 Task: Search for accommodations in Charef, Algeria from 12th to 16th July for 8 guests. Set a price range of ₹1000 to ₹16000 and apply filters for self check-in, Wifi, TV, Gym, and Breakfast.
Action: Mouse moved to (421, 92)
Screenshot: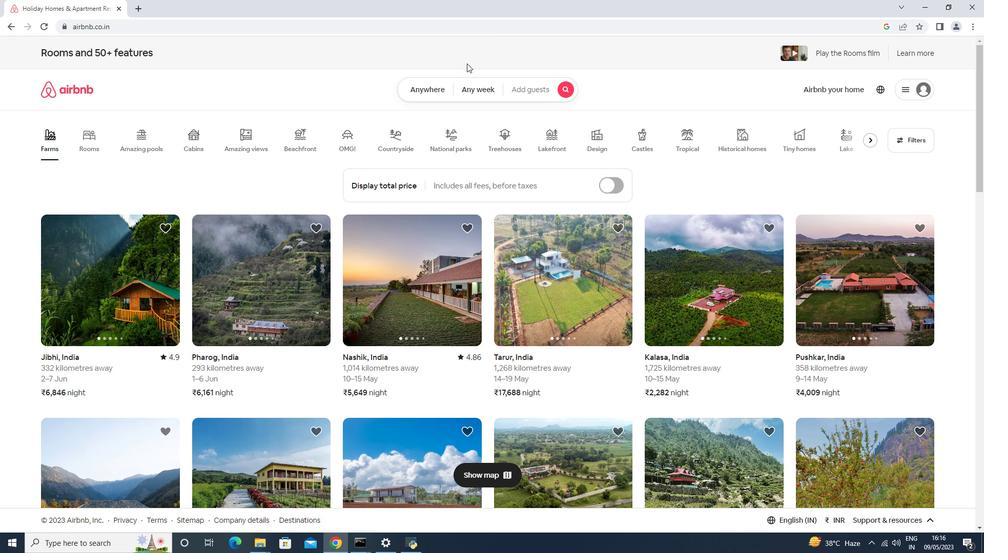 
Action: Mouse pressed left at (421, 92)
Screenshot: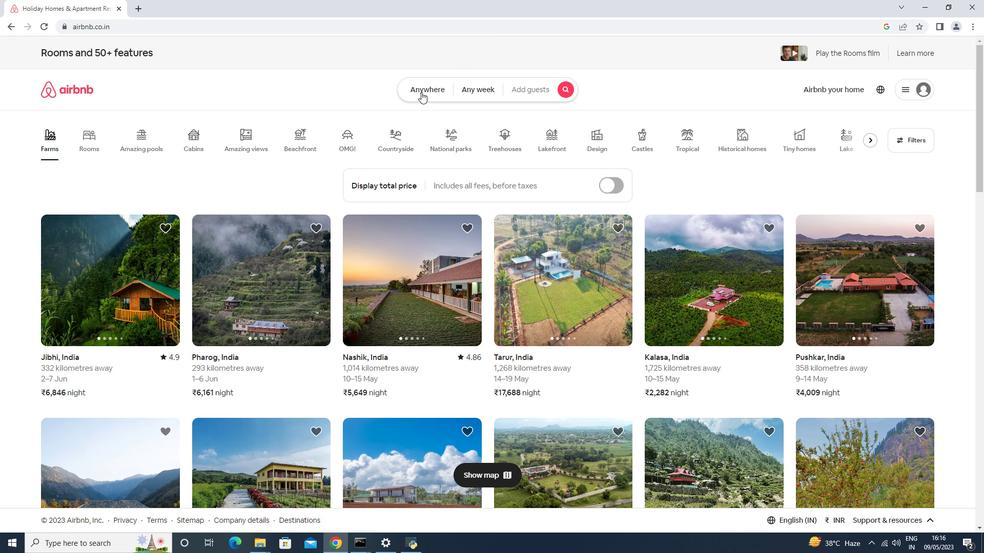 
Action: Mouse moved to (379, 135)
Screenshot: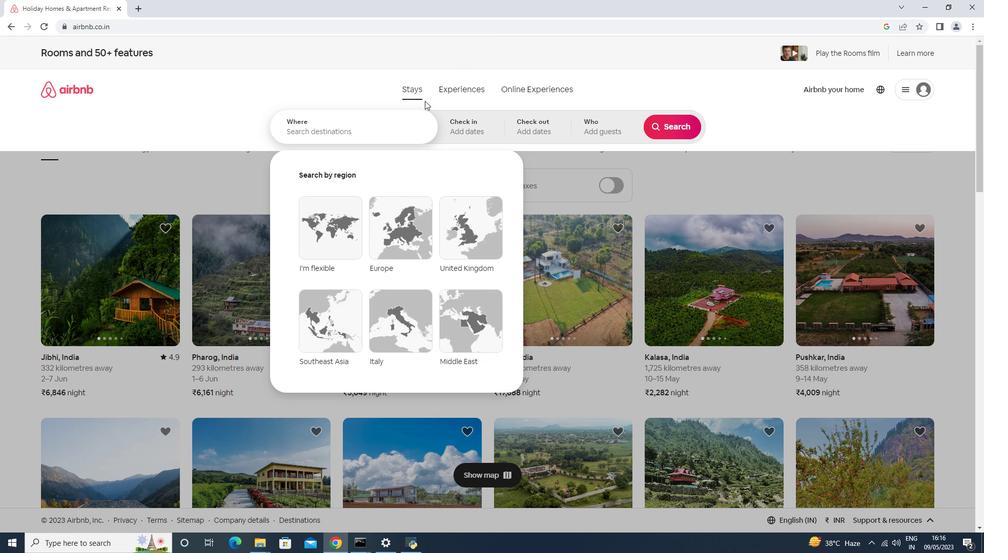 
Action: Mouse pressed left at (379, 135)
Screenshot: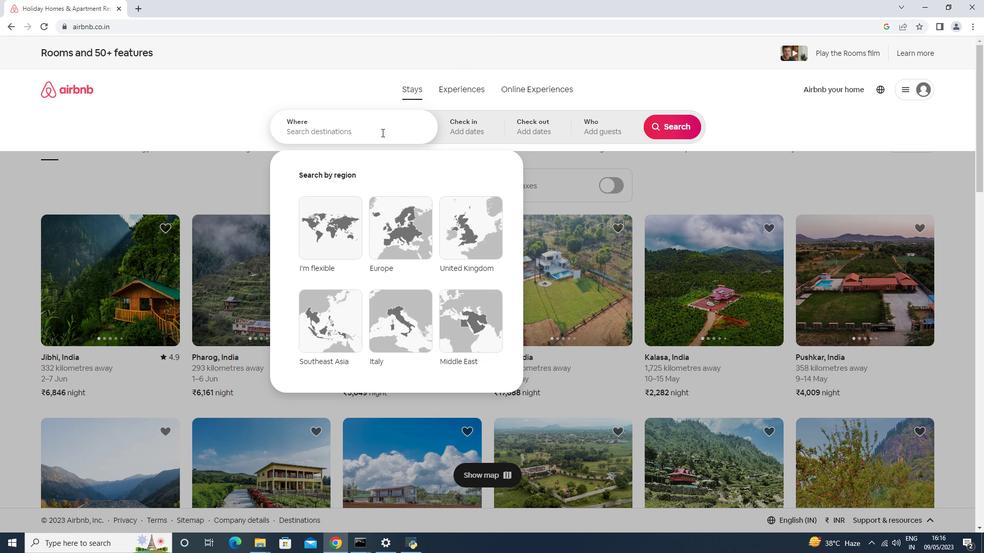 
Action: Key pressed <Key.shift>Charef,<Key.space><Key.shift>Algeria<Key.enter>
Screenshot: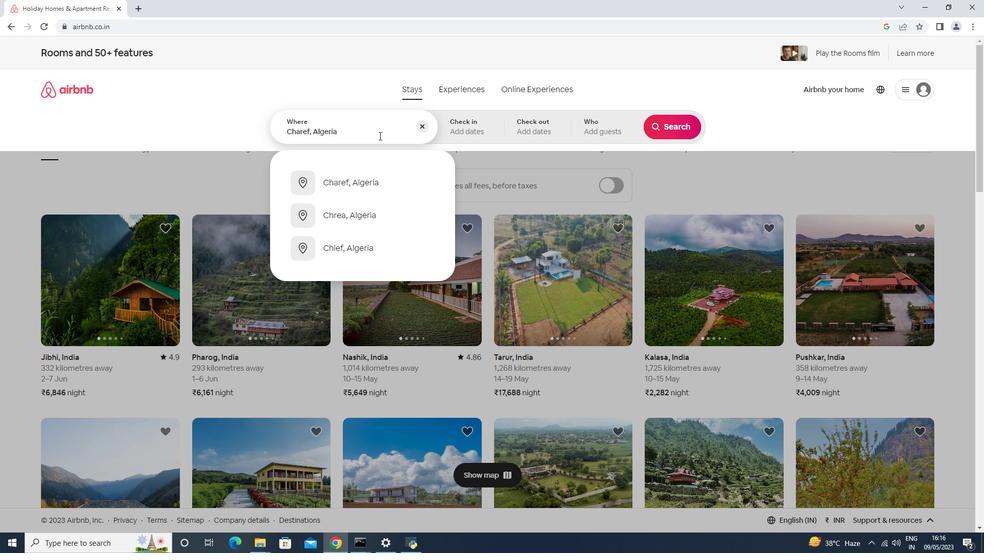 
Action: Mouse moved to (671, 210)
Screenshot: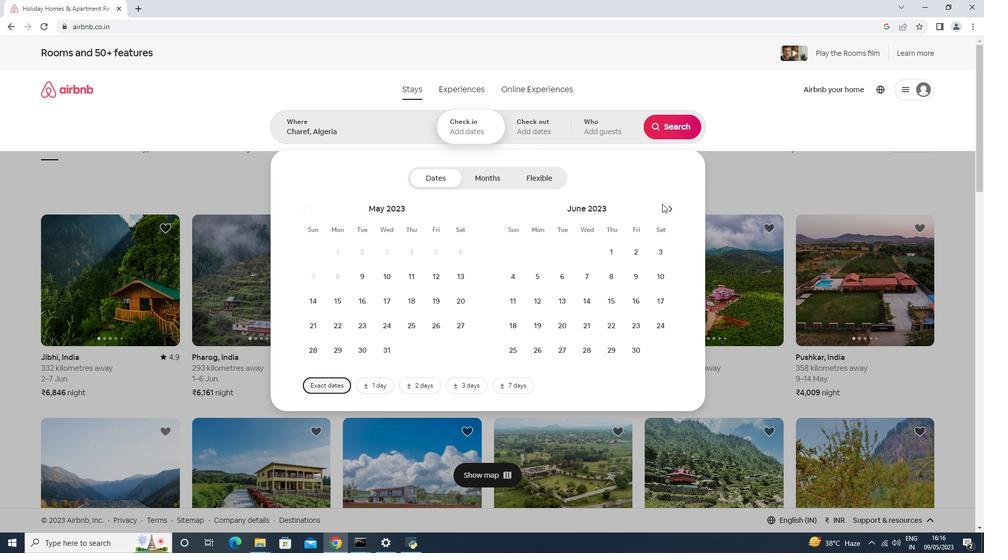 
Action: Mouse pressed left at (671, 210)
Screenshot: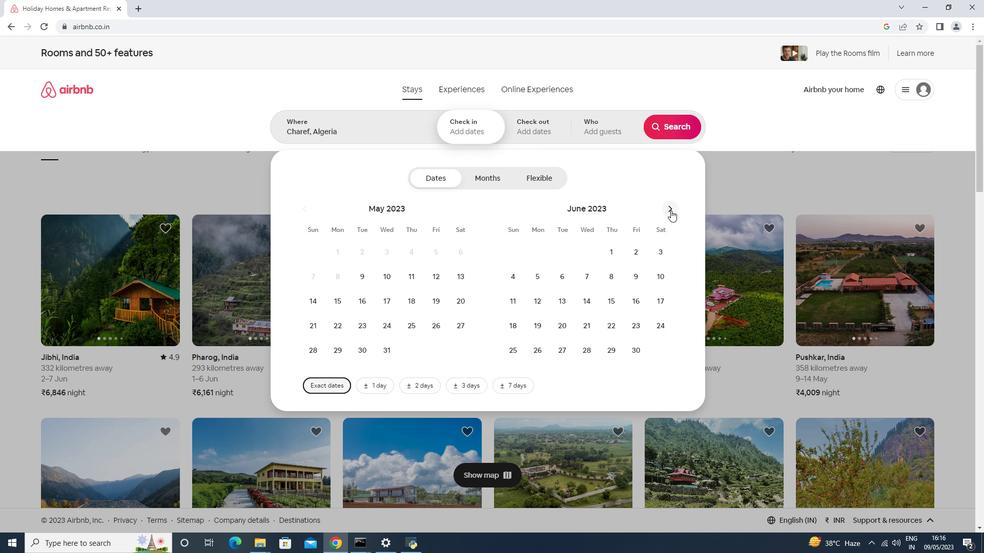 
Action: Mouse moved to (592, 308)
Screenshot: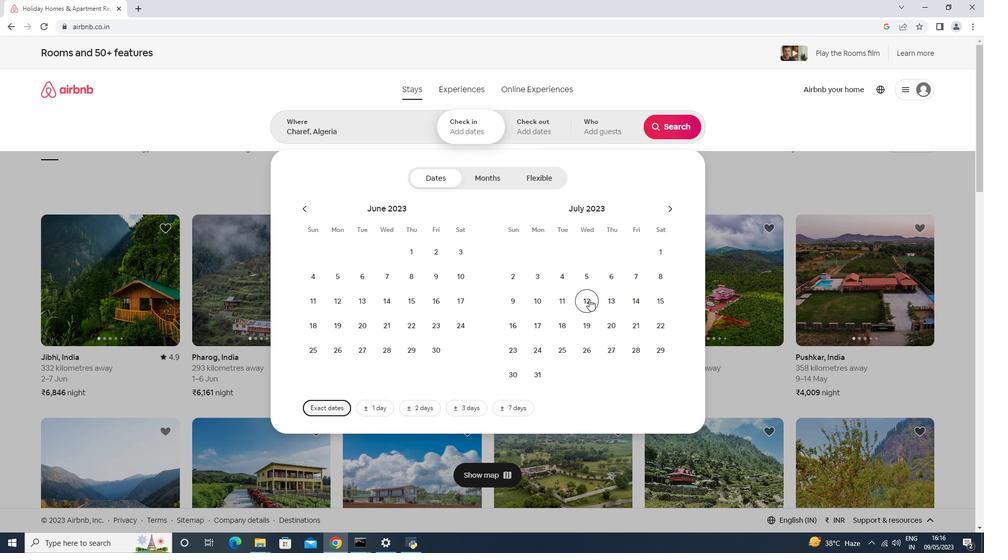 
Action: Mouse pressed left at (592, 307)
Screenshot: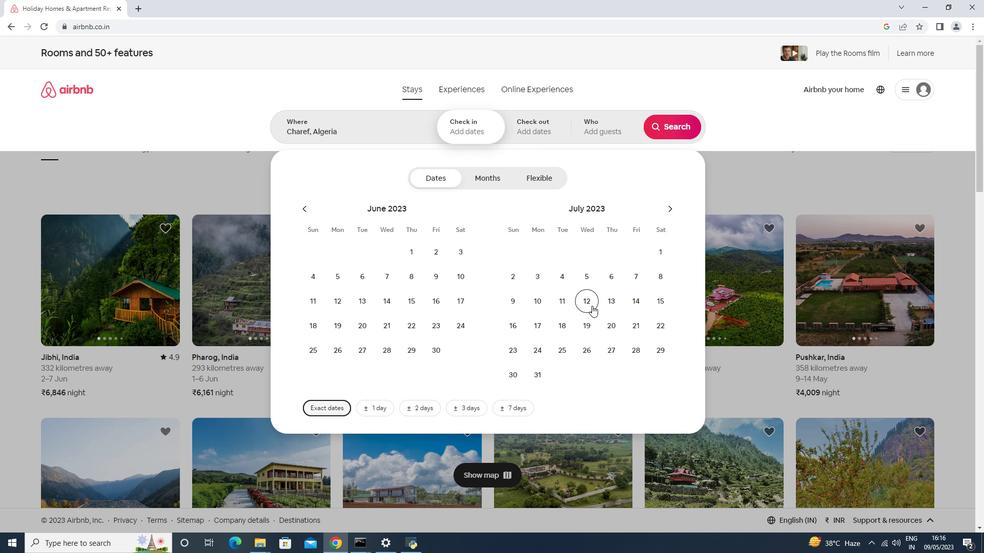 
Action: Mouse moved to (516, 329)
Screenshot: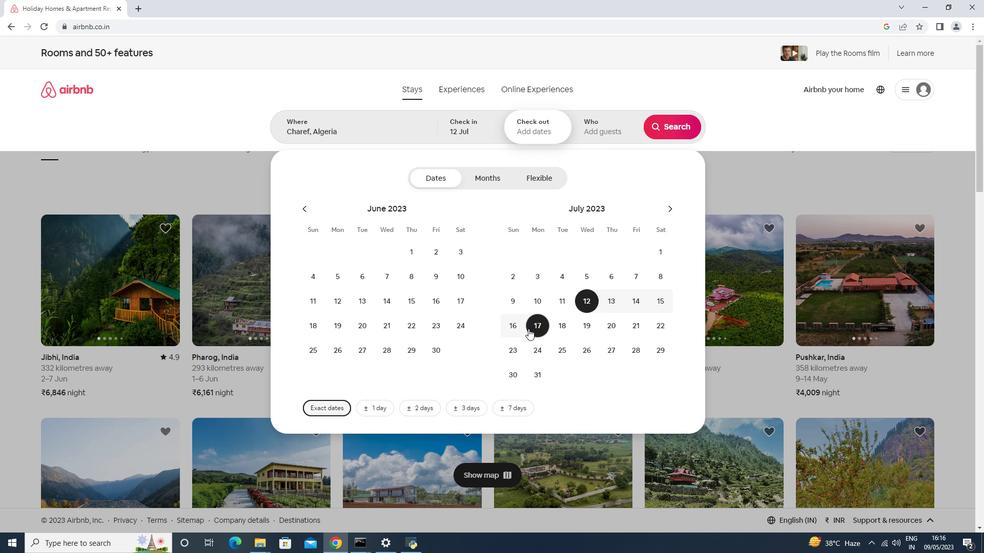 
Action: Mouse pressed left at (516, 329)
Screenshot: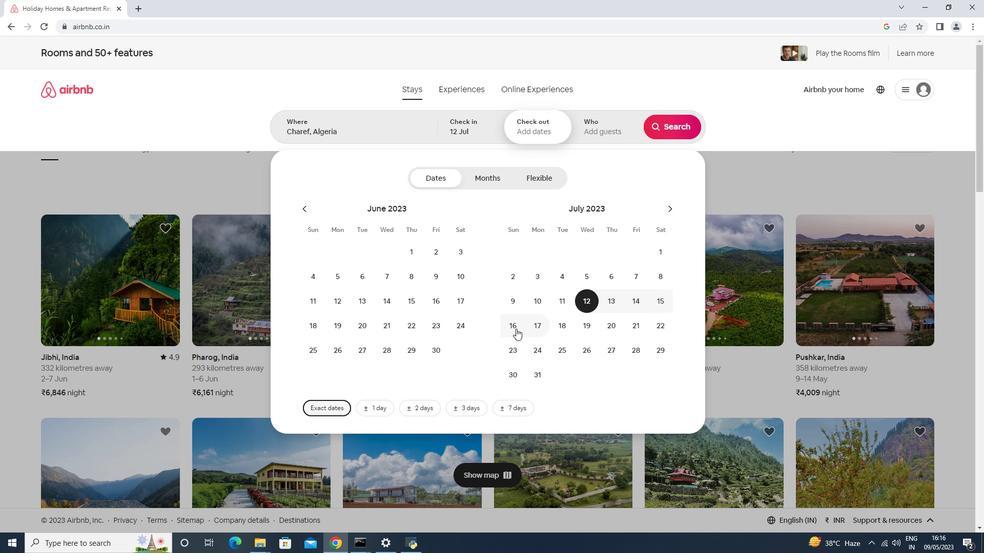 
Action: Mouse moved to (594, 143)
Screenshot: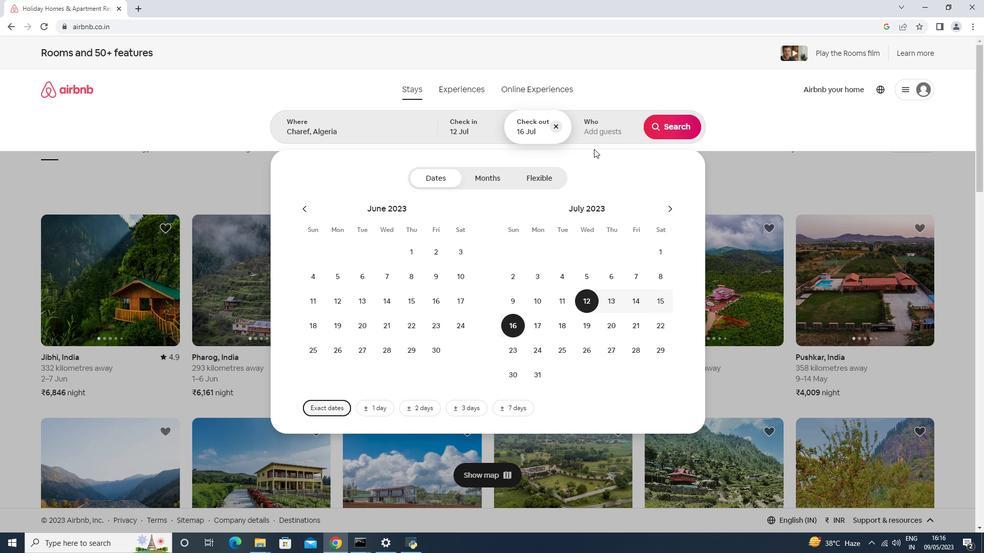 
Action: Mouse pressed left at (594, 143)
Screenshot: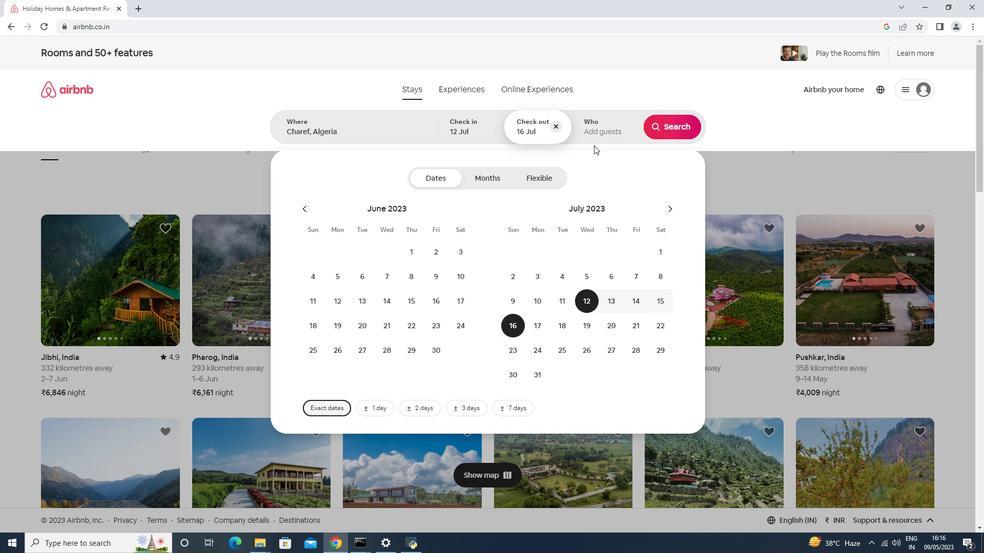 
Action: Mouse moved to (678, 184)
Screenshot: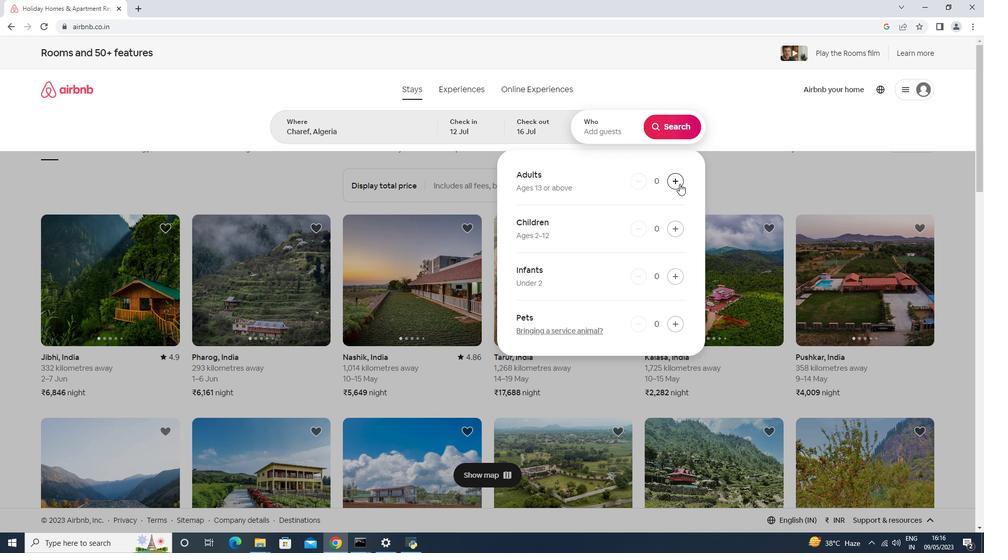 
Action: Mouse pressed left at (678, 184)
Screenshot: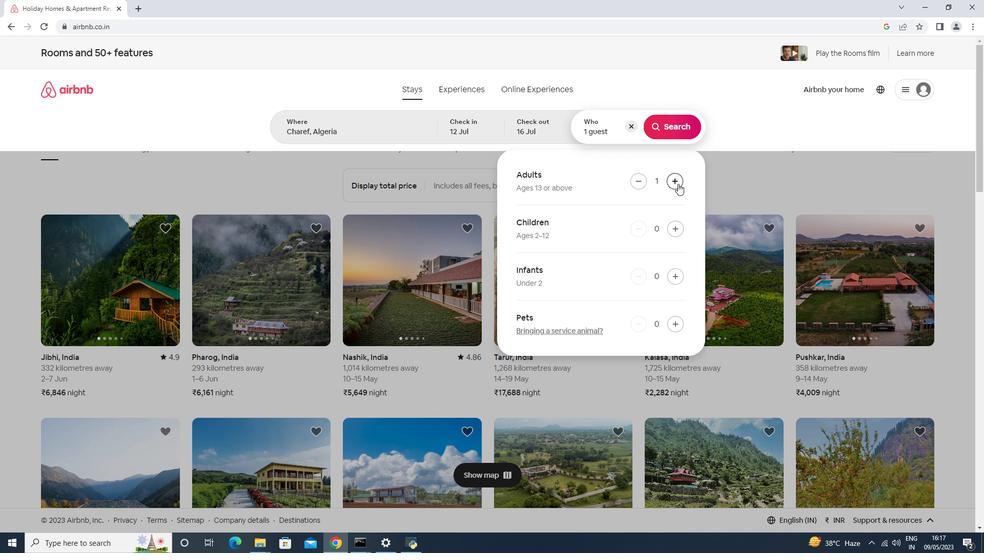 
Action: Mouse pressed left at (678, 184)
Screenshot: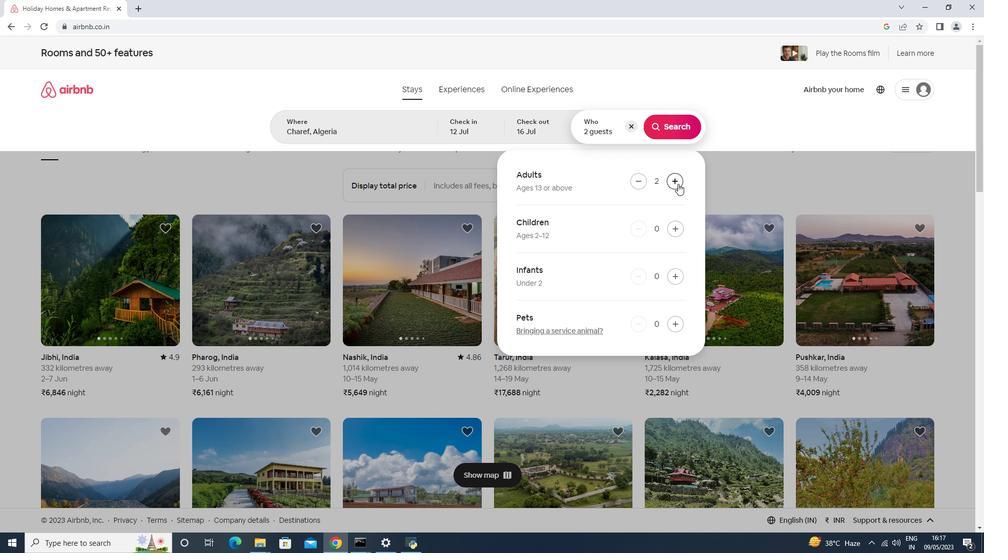 
Action: Mouse pressed left at (678, 184)
Screenshot: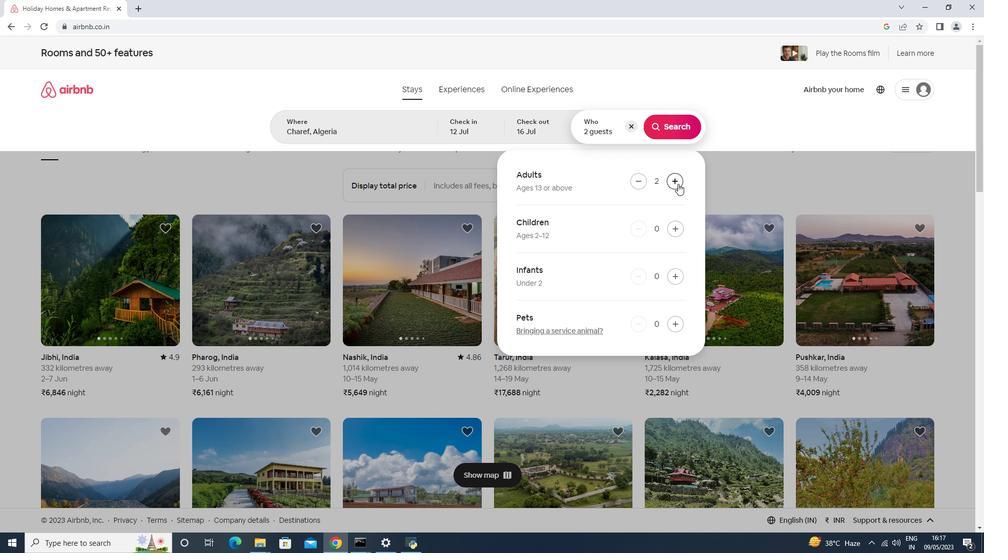 
Action: Mouse pressed left at (678, 184)
Screenshot: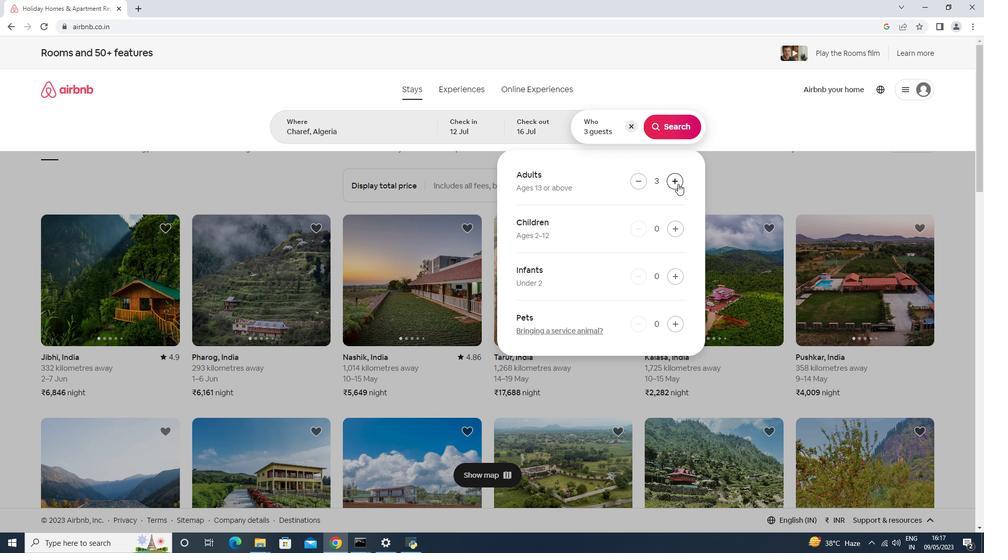 
Action: Mouse pressed left at (678, 184)
Screenshot: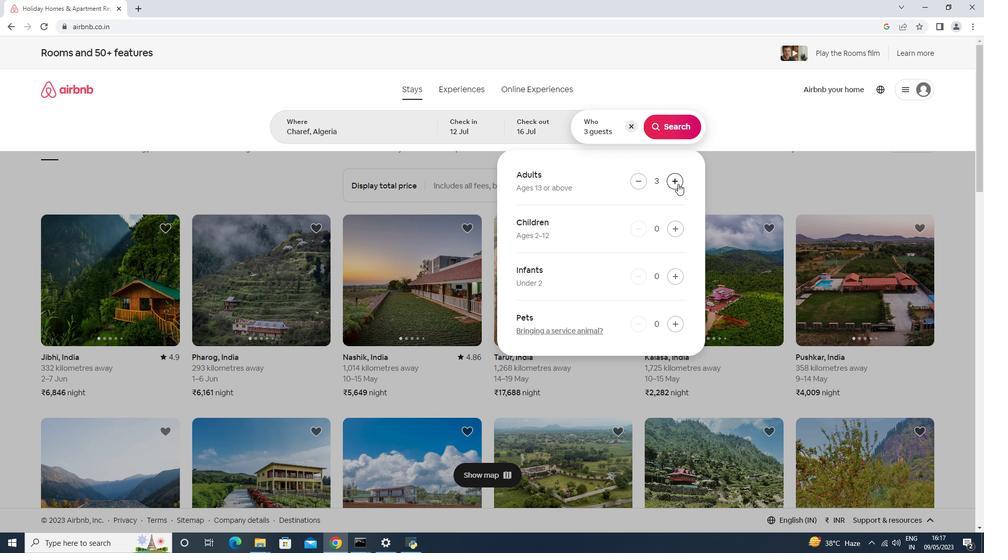 
Action: Mouse pressed left at (678, 184)
Screenshot: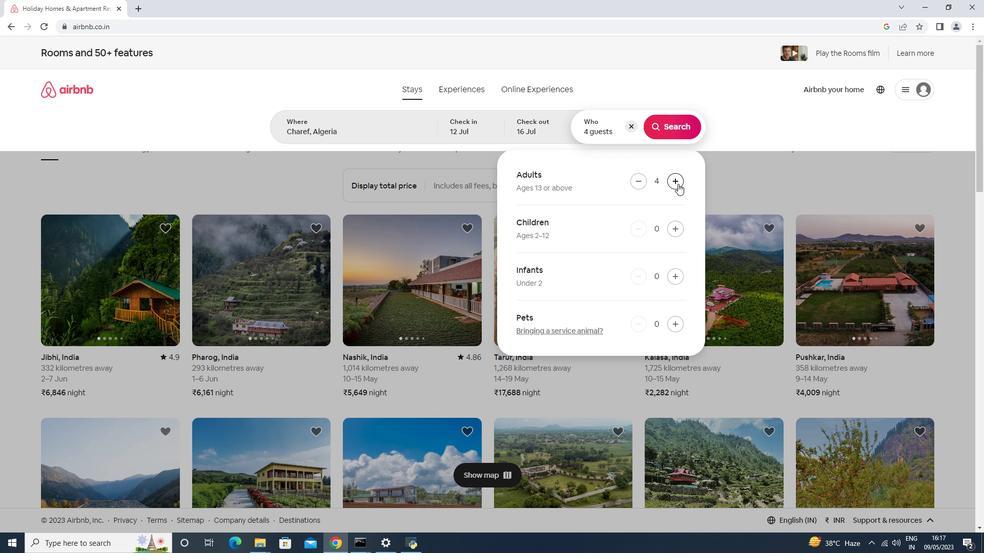 
Action: Mouse pressed left at (678, 184)
Screenshot: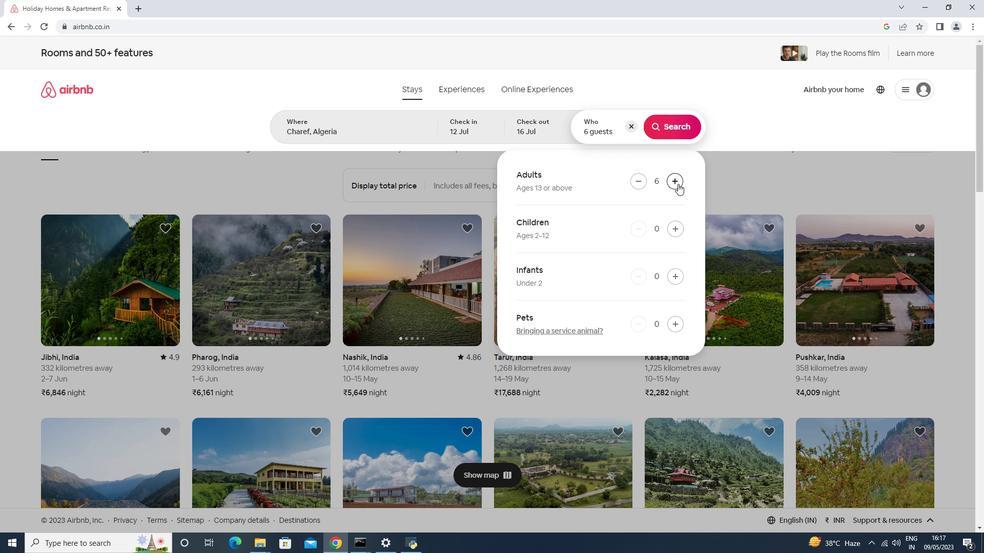 
Action: Mouse moved to (674, 120)
Screenshot: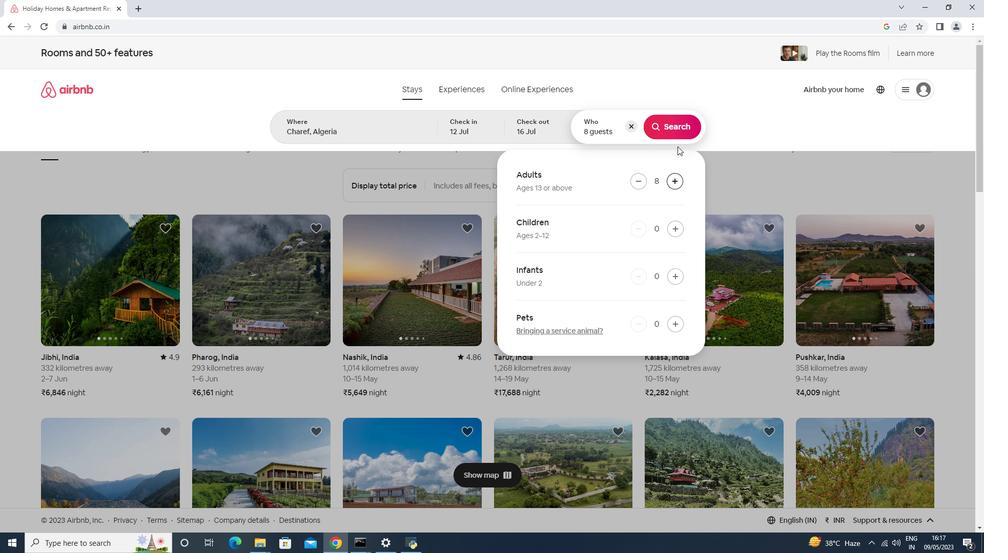 
Action: Mouse pressed left at (674, 120)
Screenshot: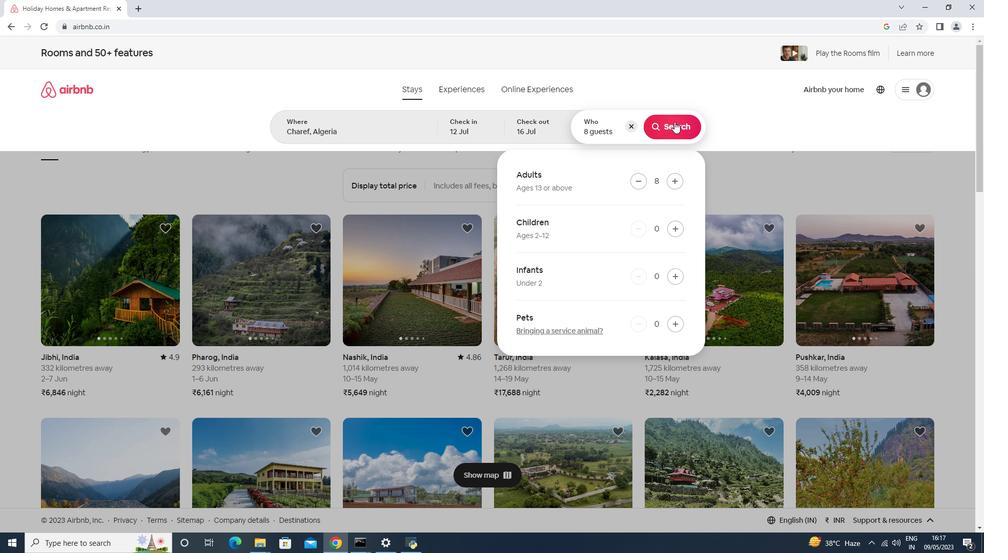 
Action: Mouse moved to (916, 93)
Screenshot: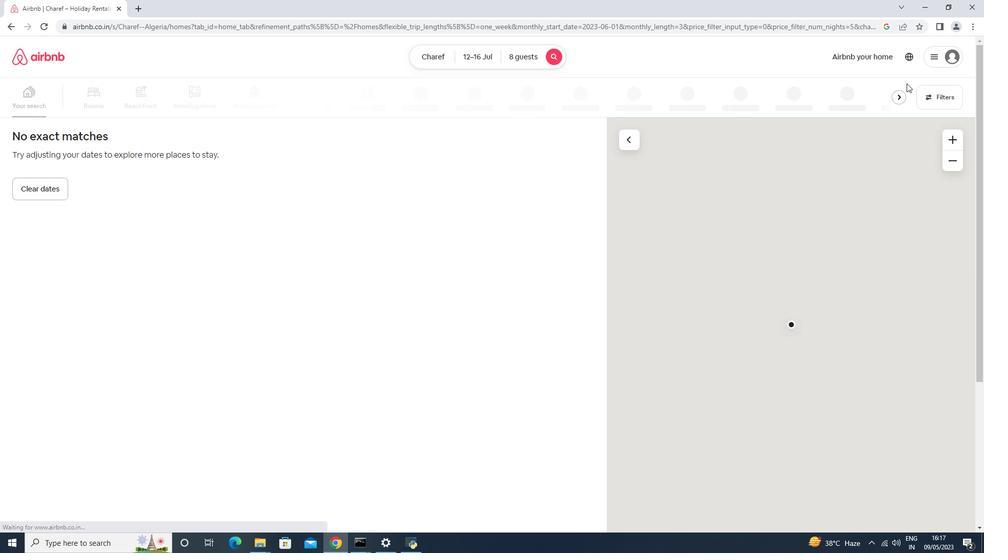 
Action: Mouse pressed left at (916, 93)
Screenshot: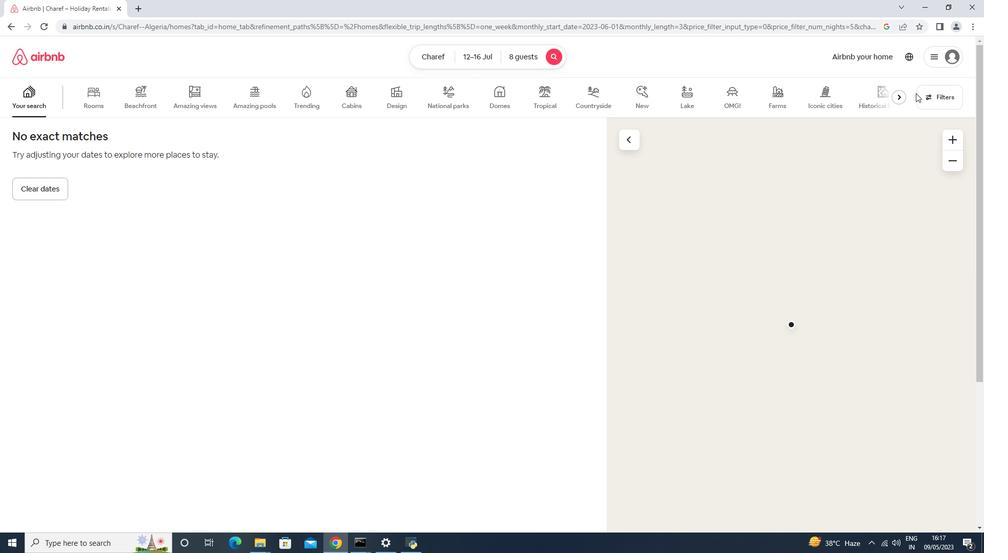 
Action: Mouse moved to (934, 100)
Screenshot: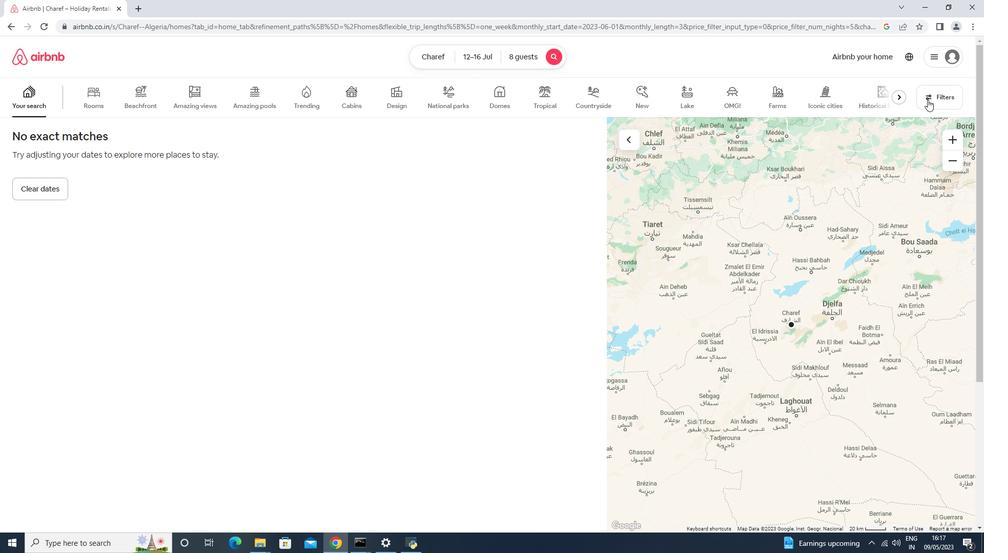 
Action: Mouse pressed left at (934, 100)
Screenshot: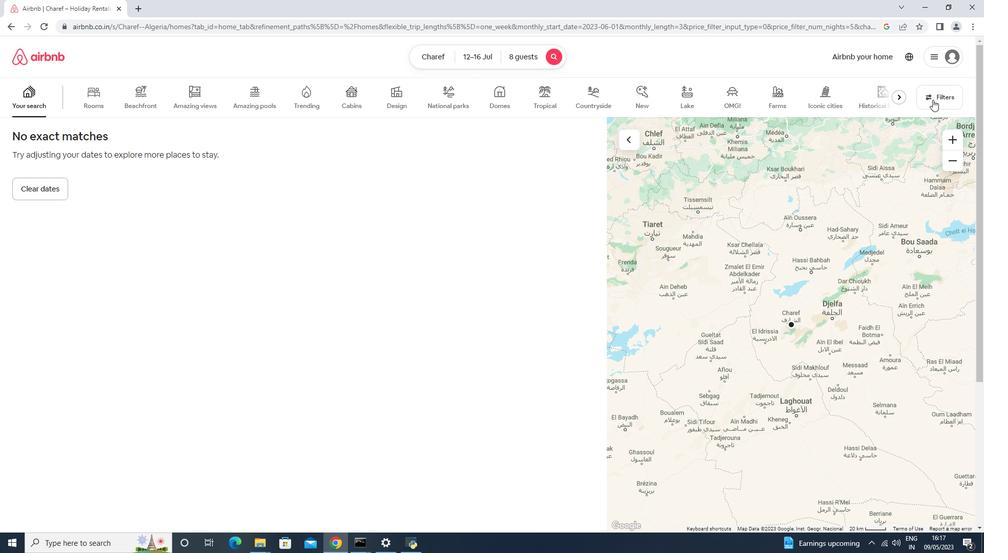 
Action: Mouse moved to (380, 340)
Screenshot: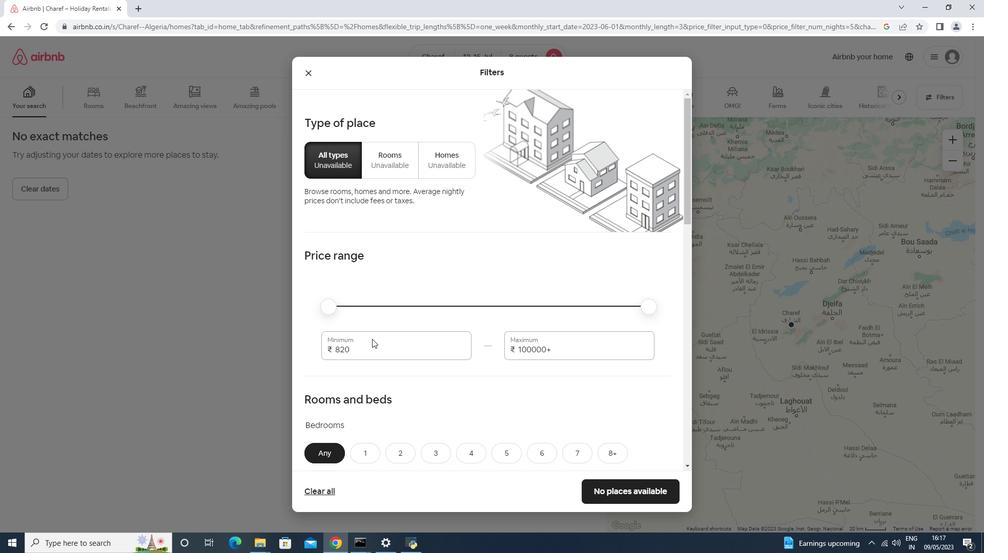 
Action: Mouse pressed left at (380, 340)
Screenshot: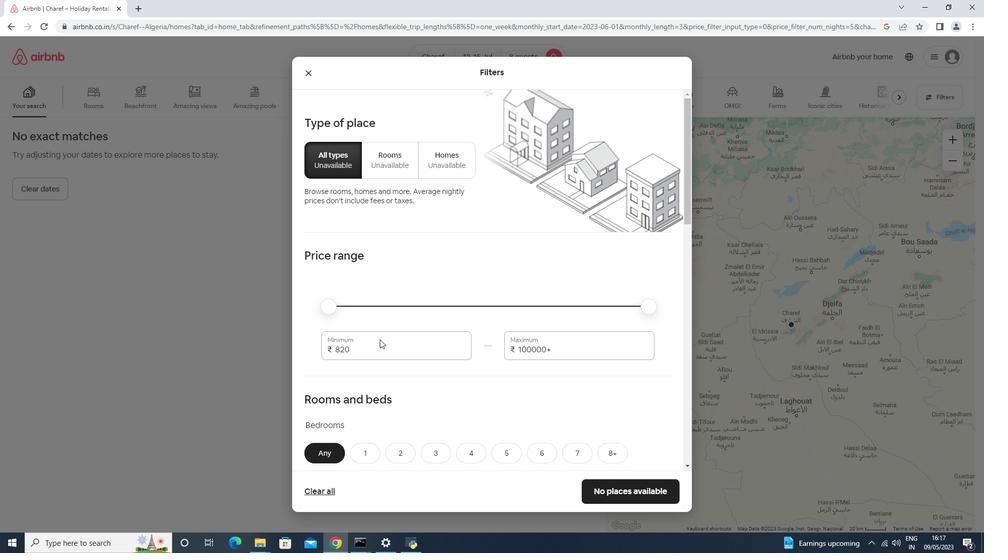 
Action: Key pressed <Key.backspace><Key.backspace><Key.backspace>1000<Key.tab>1600
Screenshot: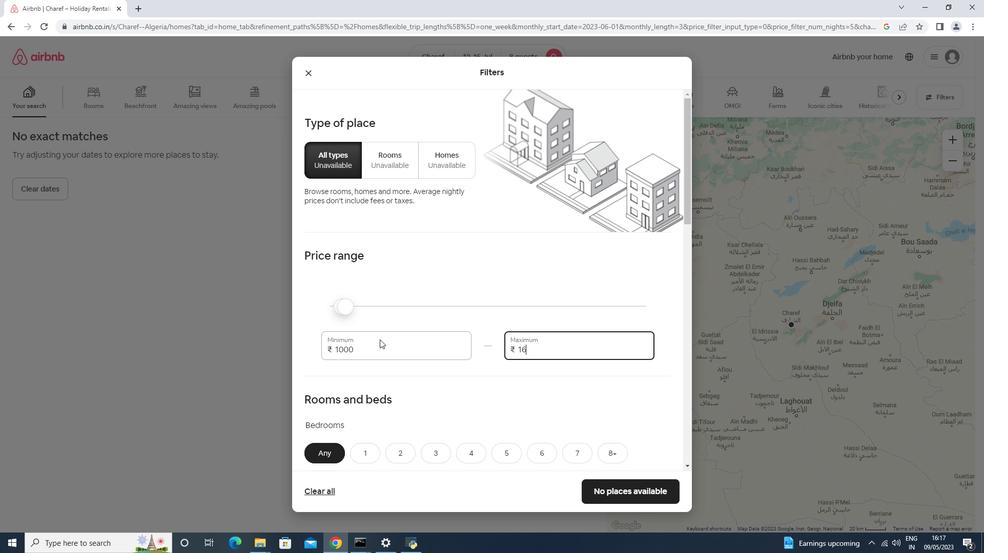 
Action: Mouse scrolled (380, 339) with delta (0, 0)
Screenshot: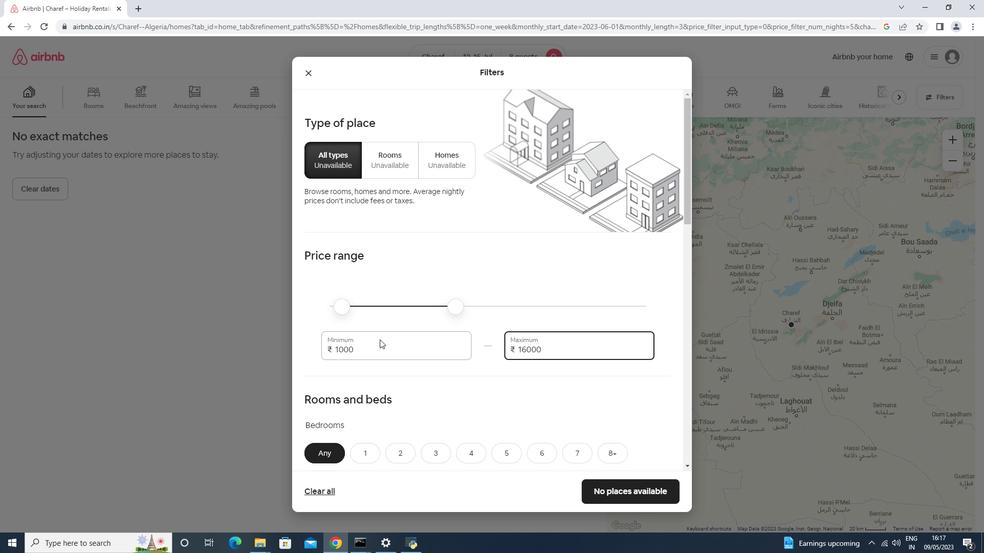 
Action: Mouse scrolled (380, 339) with delta (0, 0)
Screenshot: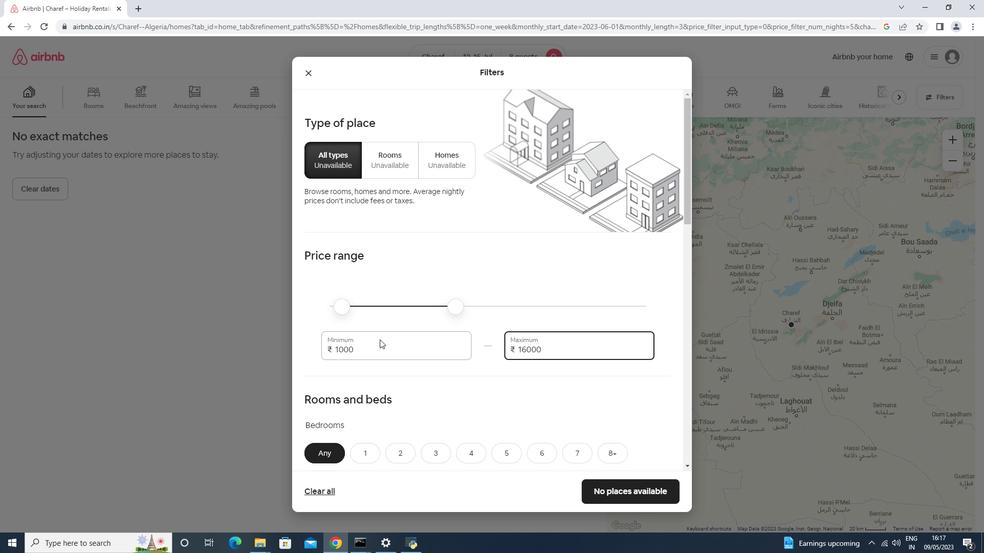 
Action: Mouse scrolled (380, 339) with delta (0, 0)
Screenshot: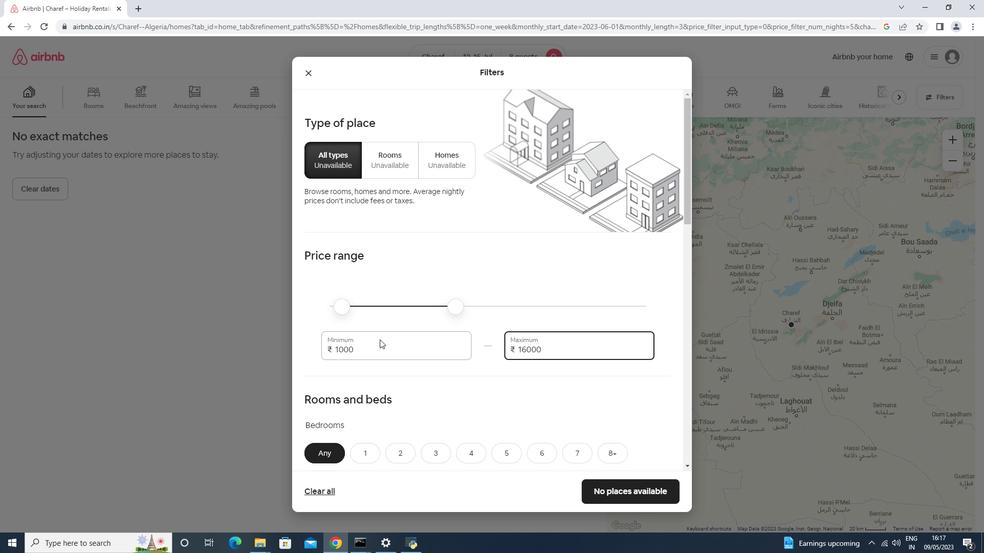 
Action: Mouse moved to (605, 307)
Screenshot: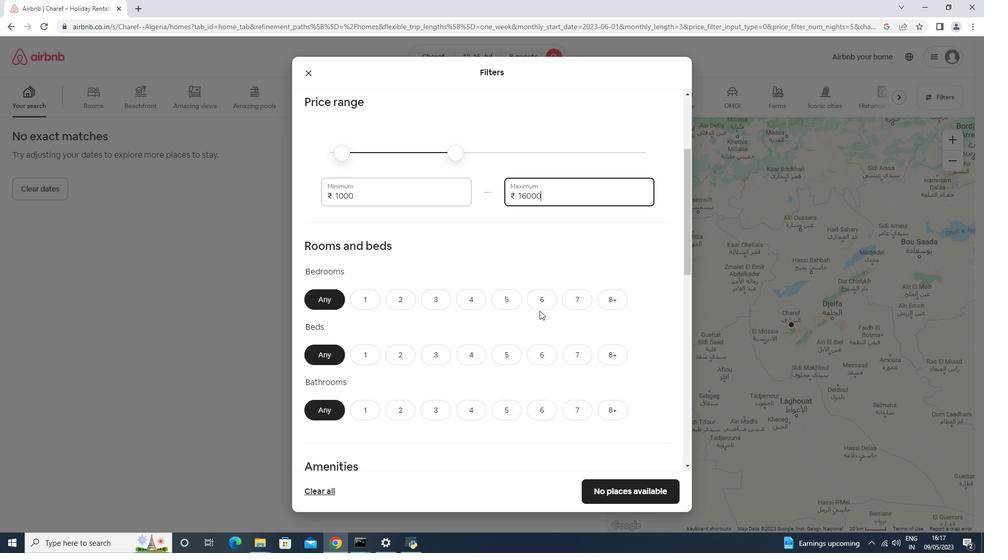 
Action: Mouse pressed left at (605, 307)
Screenshot: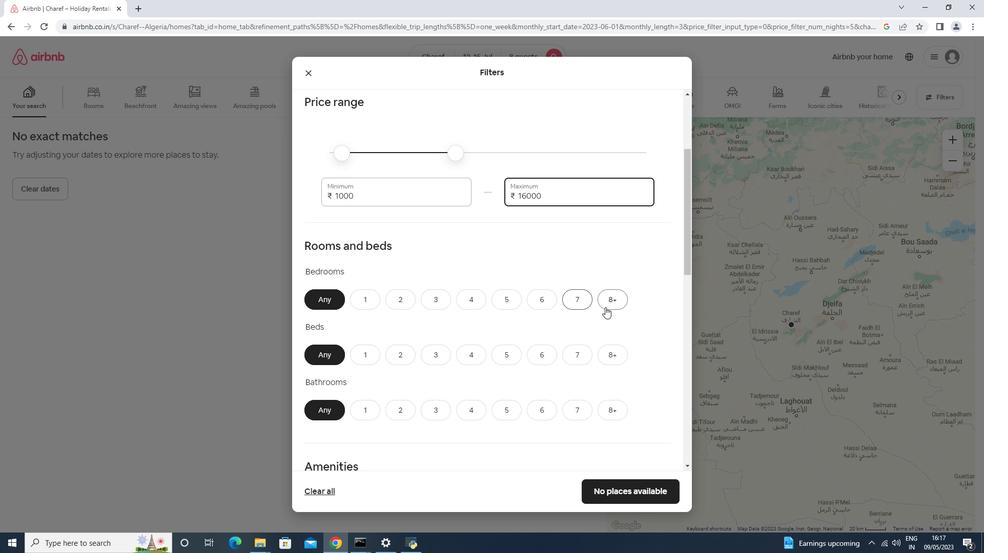 
Action: Mouse moved to (613, 348)
Screenshot: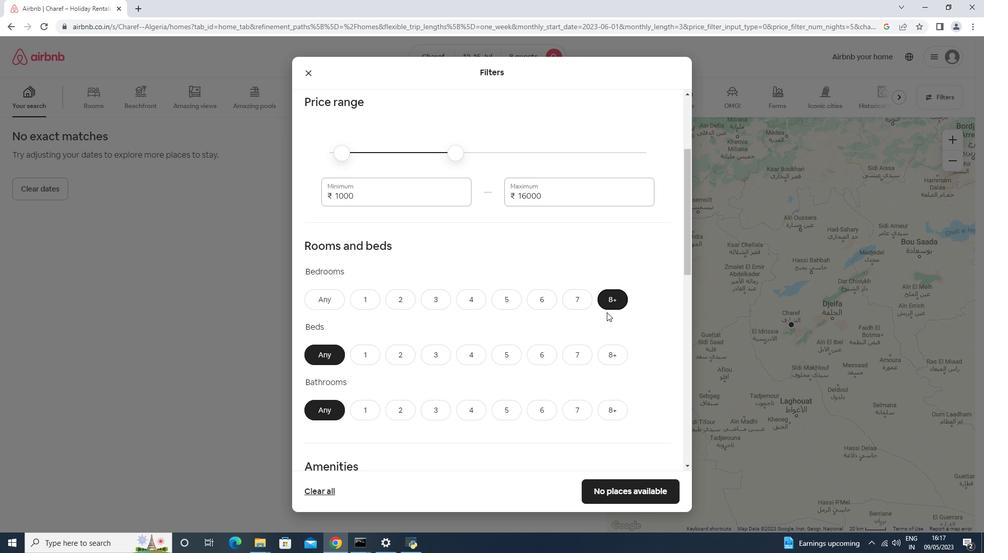 
Action: Mouse pressed left at (613, 348)
Screenshot: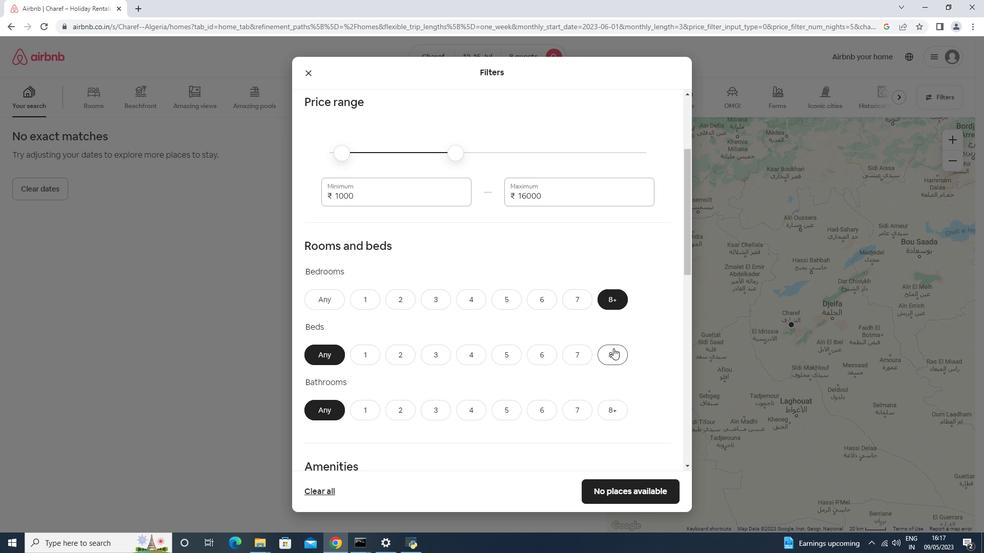 
Action: Mouse moved to (616, 406)
Screenshot: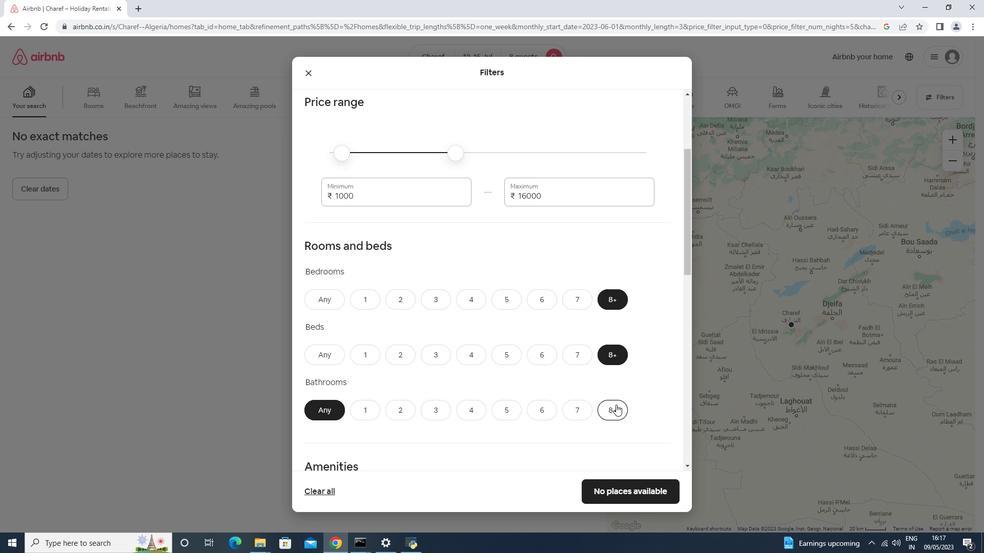 
Action: Mouse pressed left at (616, 406)
Screenshot: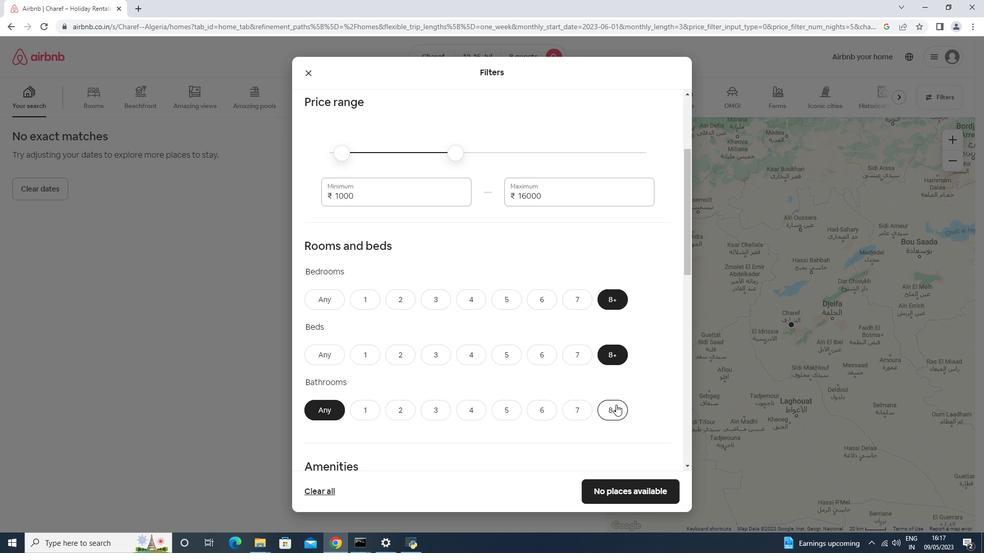 
Action: Mouse moved to (615, 406)
Screenshot: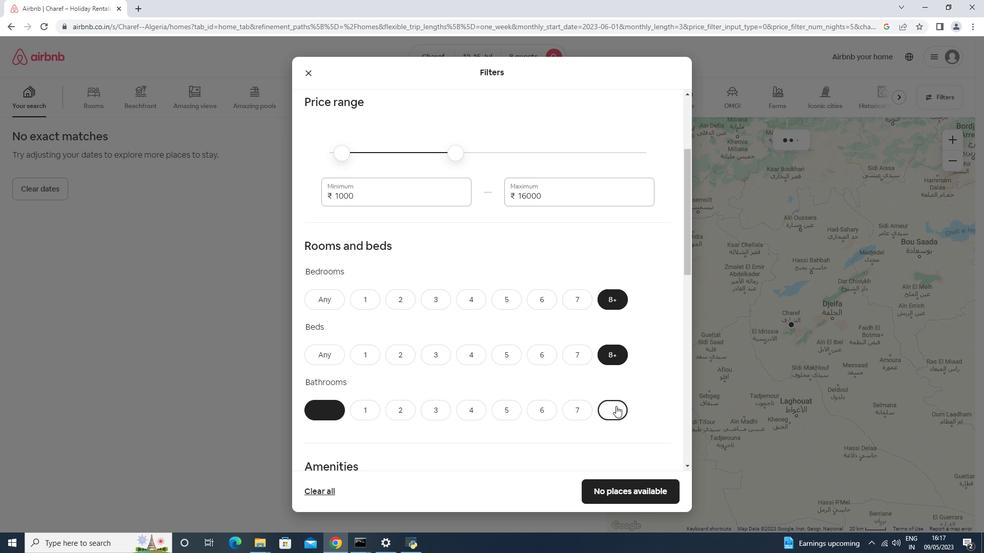 
Action: Mouse scrolled (615, 406) with delta (0, 0)
Screenshot: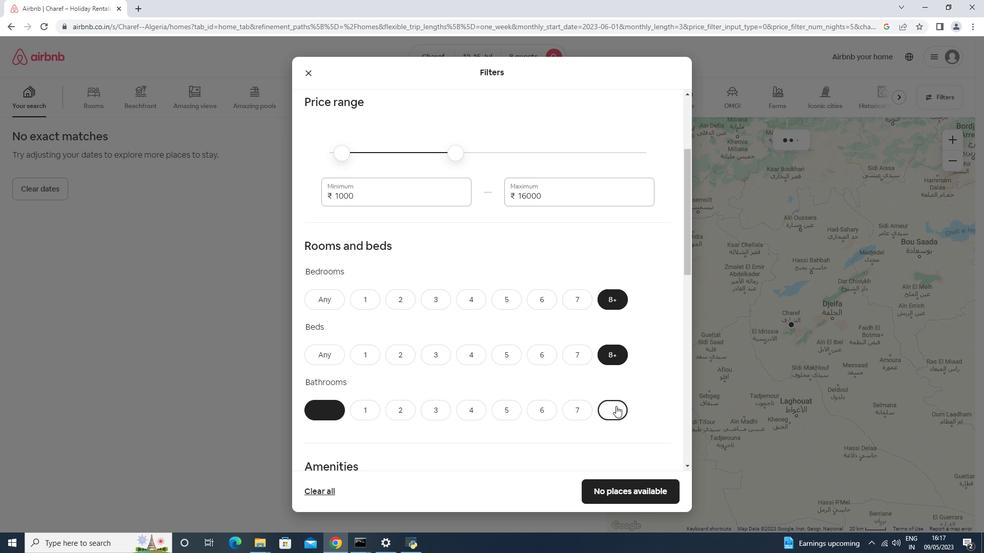
Action: Mouse scrolled (615, 406) with delta (0, 0)
Screenshot: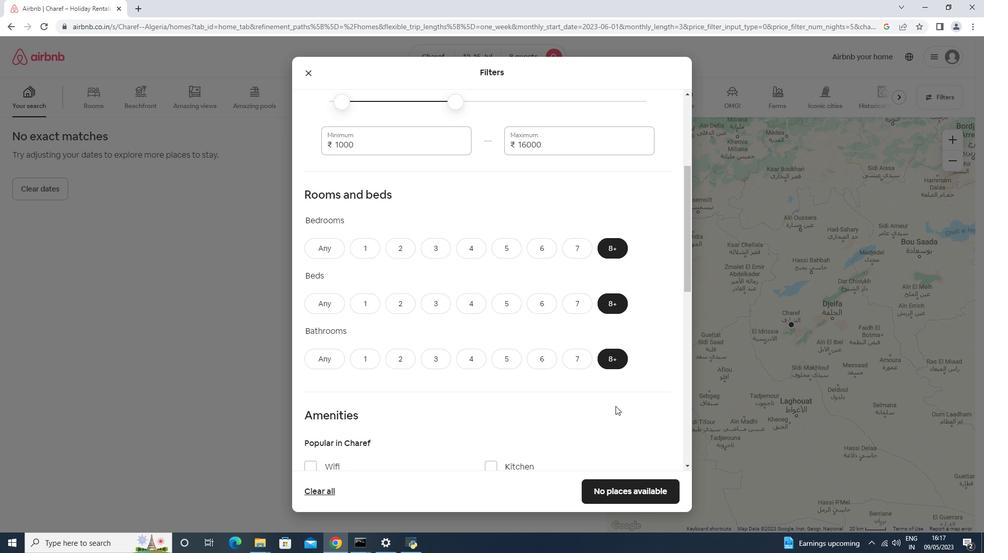 
Action: Mouse moved to (509, 377)
Screenshot: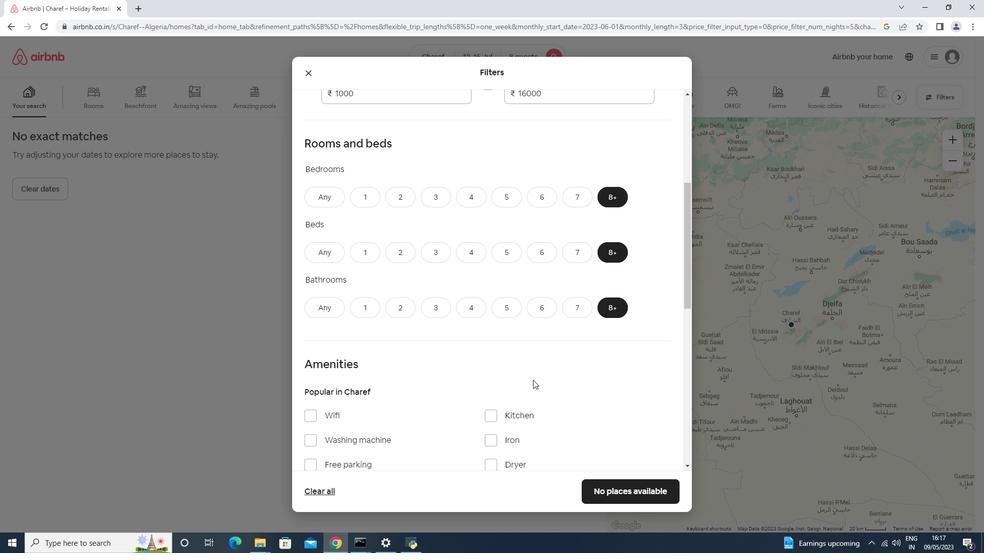 
Action: Mouse scrolled (509, 376) with delta (0, 0)
Screenshot: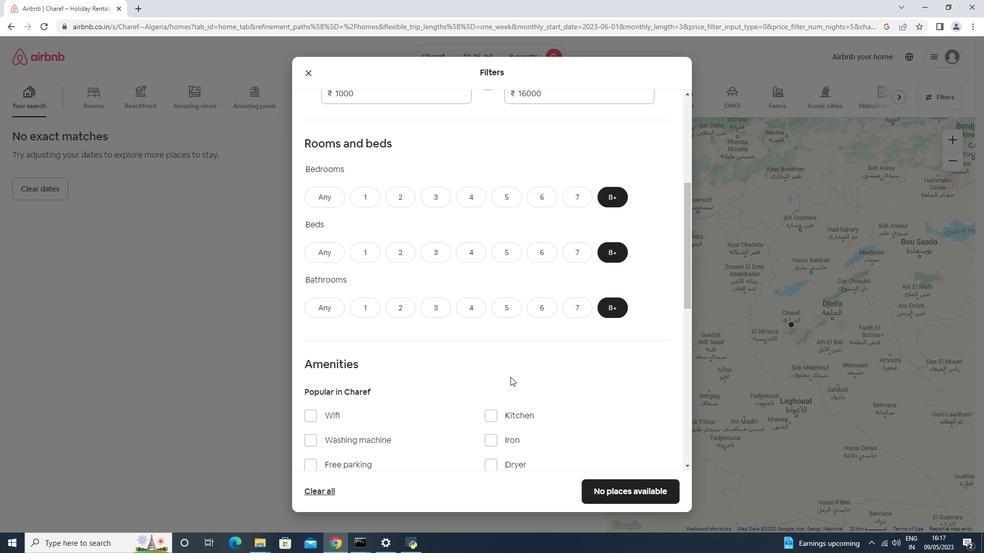
Action: Mouse scrolled (509, 376) with delta (0, 0)
Screenshot: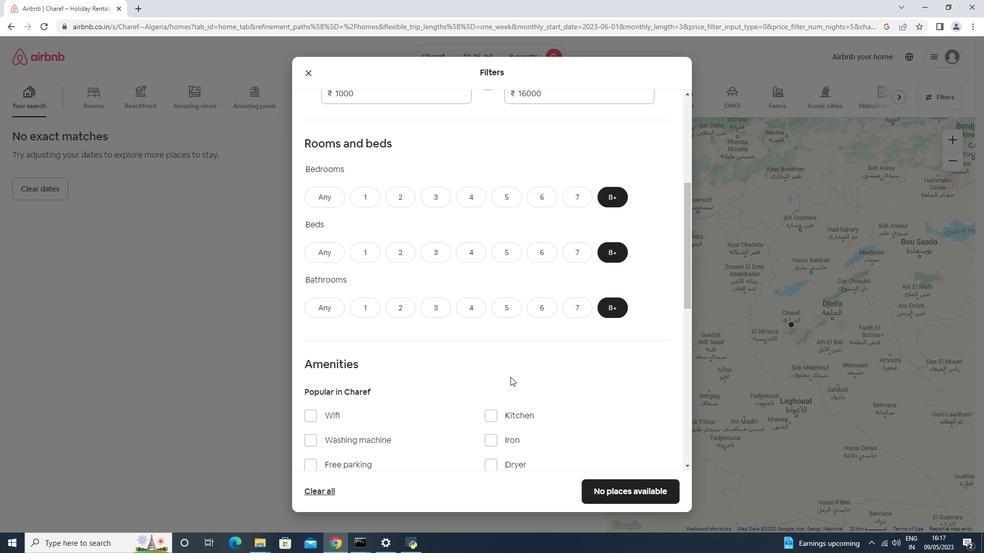 
Action: Mouse scrolled (509, 376) with delta (0, 0)
Screenshot: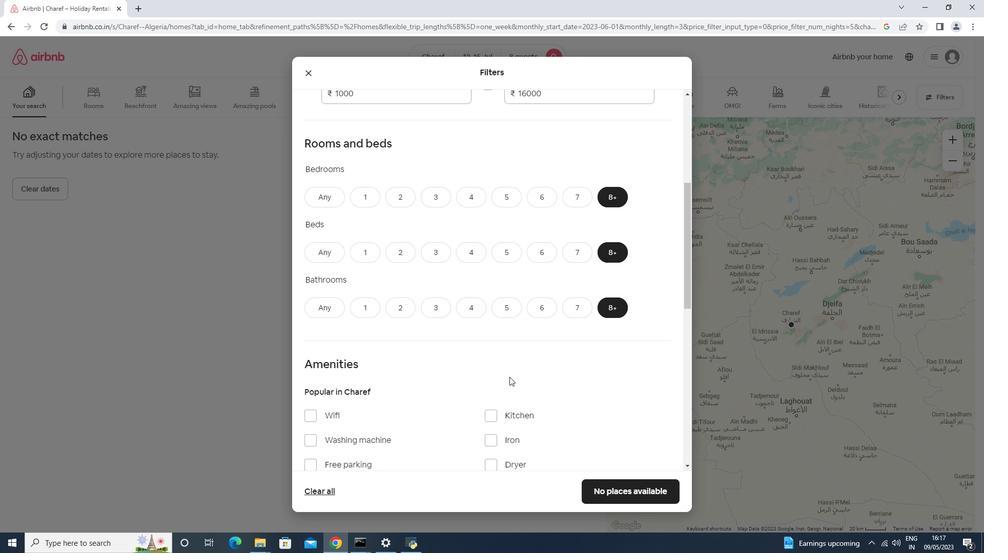 
Action: Mouse moved to (343, 332)
Screenshot: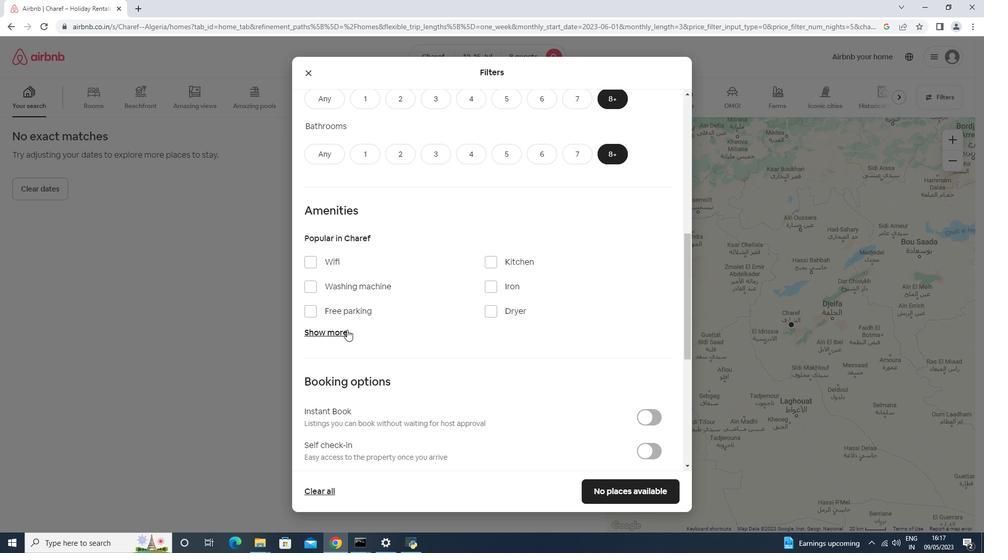 
Action: Mouse pressed left at (343, 332)
Screenshot: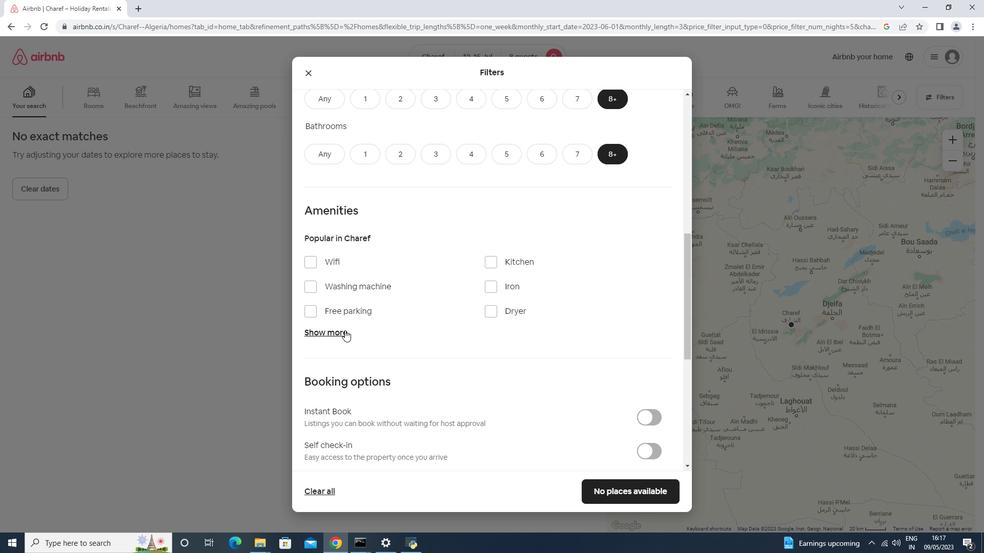 
Action: Mouse moved to (335, 262)
Screenshot: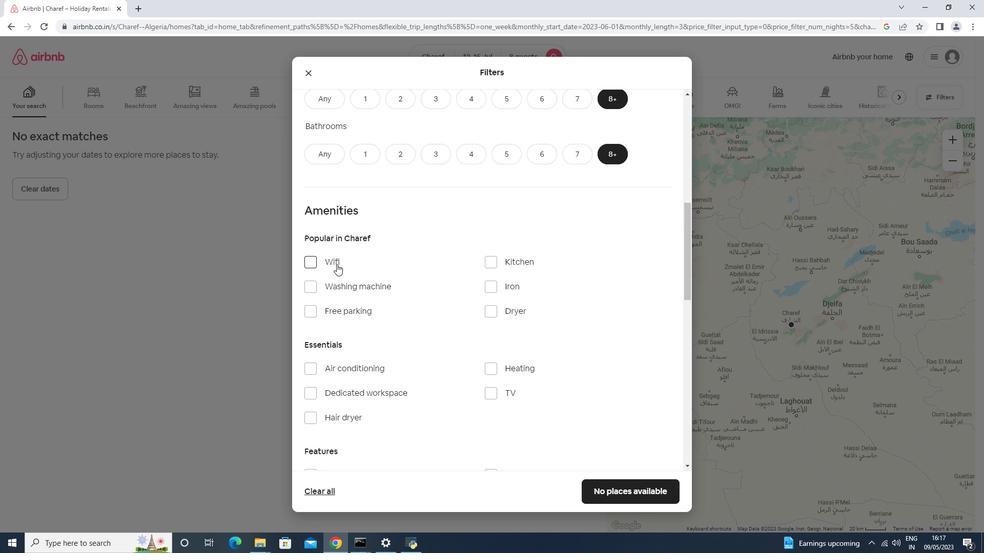 
Action: Mouse pressed left at (335, 262)
Screenshot: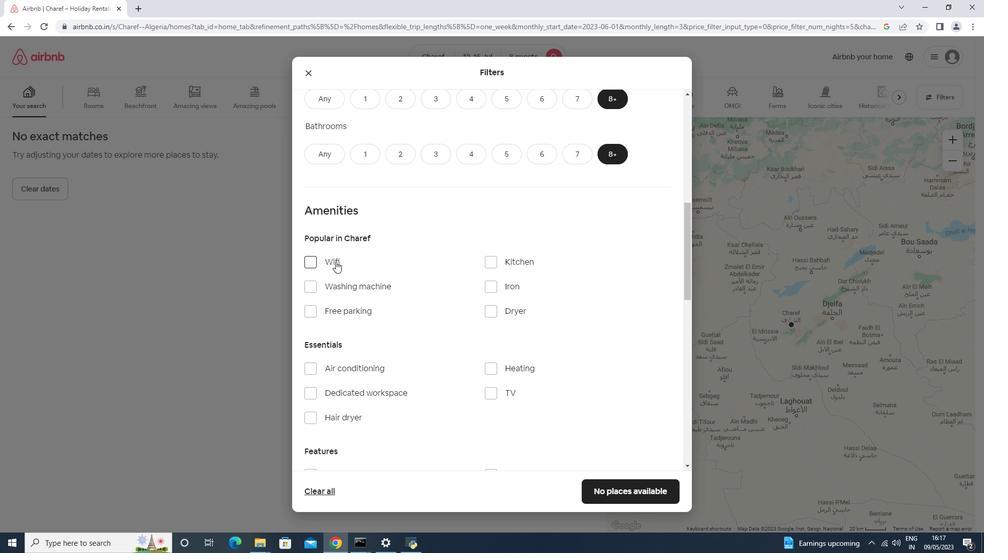 
Action: Mouse moved to (505, 392)
Screenshot: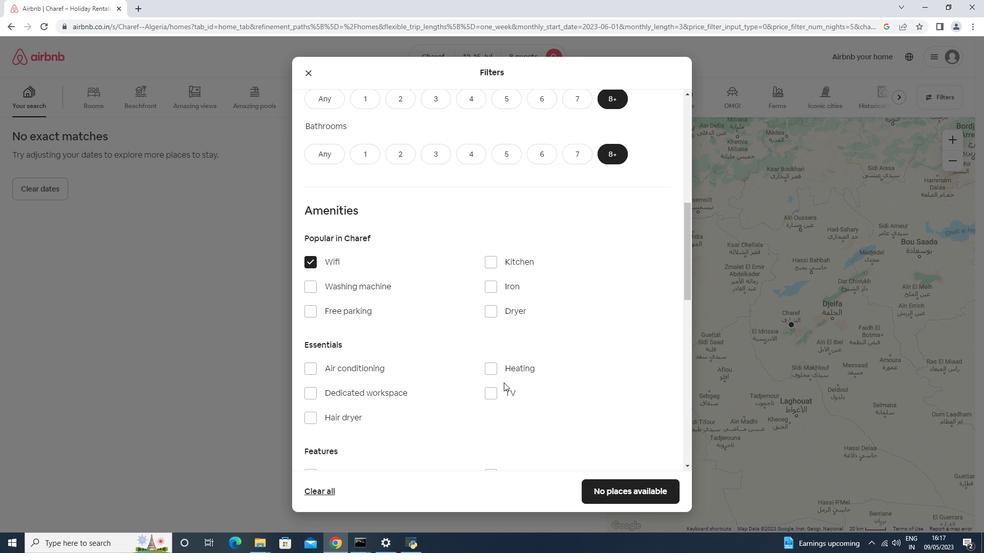 
Action: Mouse pressed left at (505, 392)
Screenshot: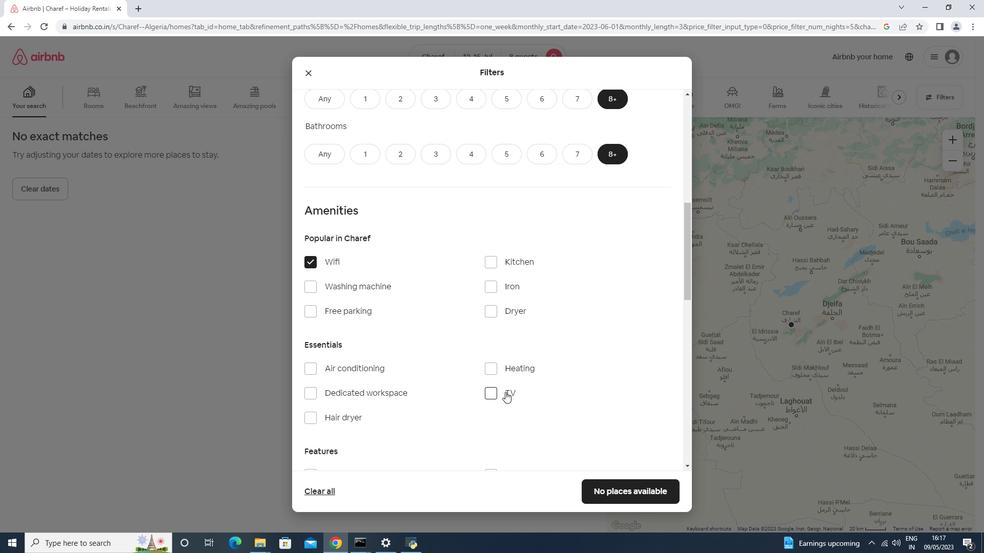 
Action: Mouse moved to (317, 305)
Screenshot: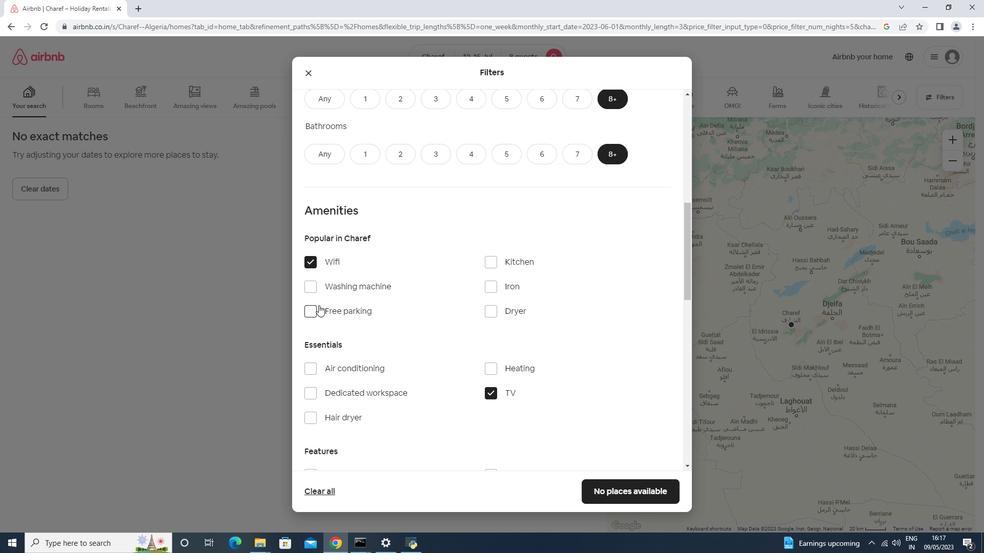 
Action: Mouse scrolled (317, 305) with delta (0, 0)
Screenshot: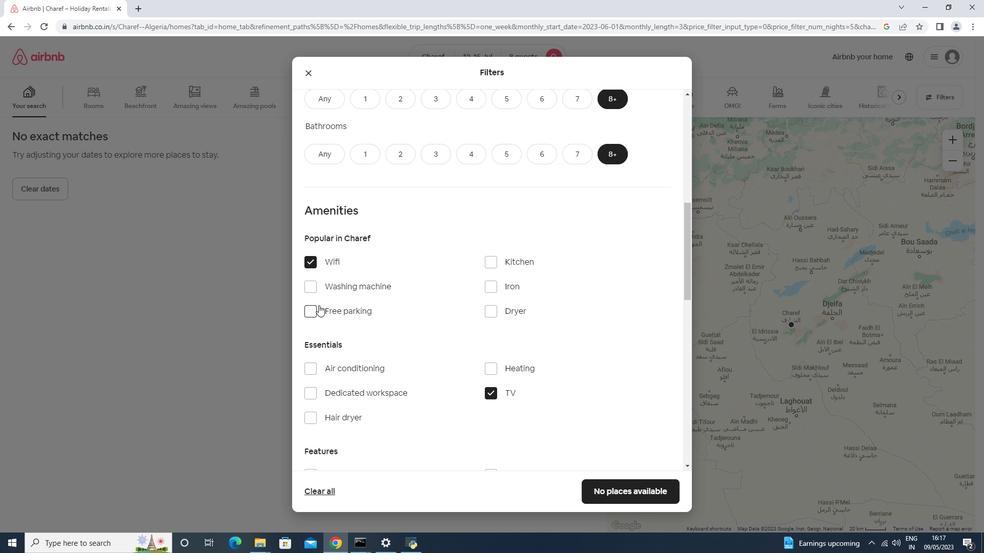 
Action: Mouse scrolled (317, 305) with delta (0, 0)
Screenshot: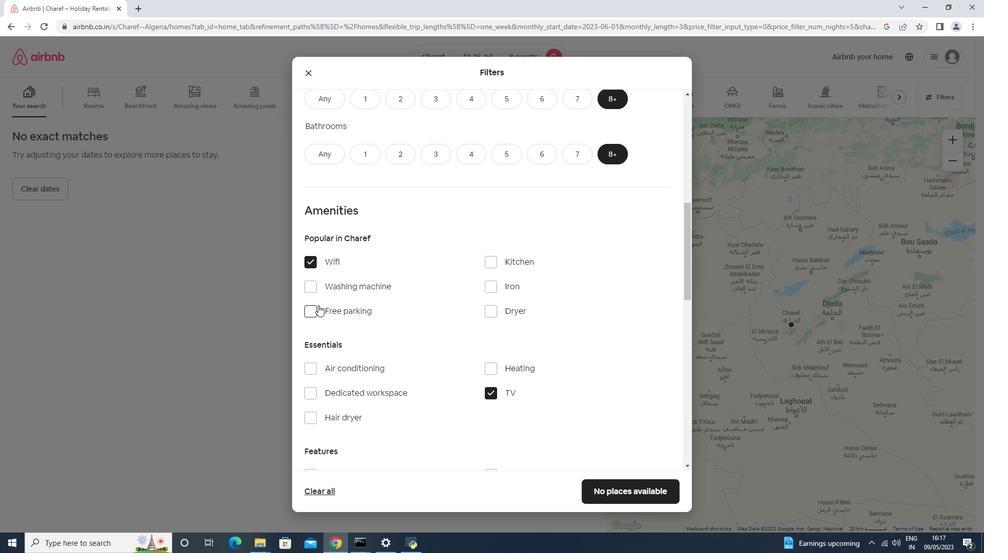 
Action: Mouse moved to (332, 438)
Screenshot: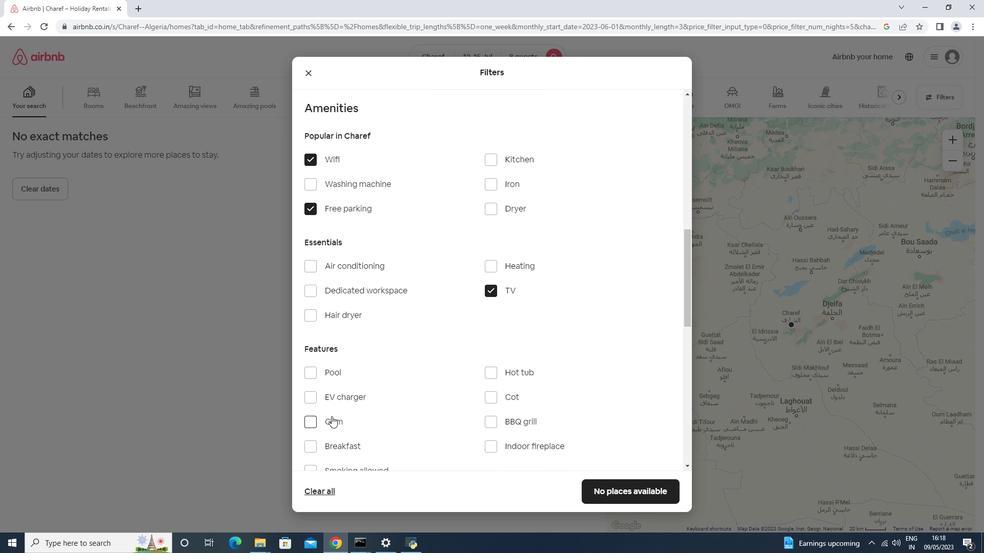 
Action: Mouse pressed left at (332, 438)
Screenshot: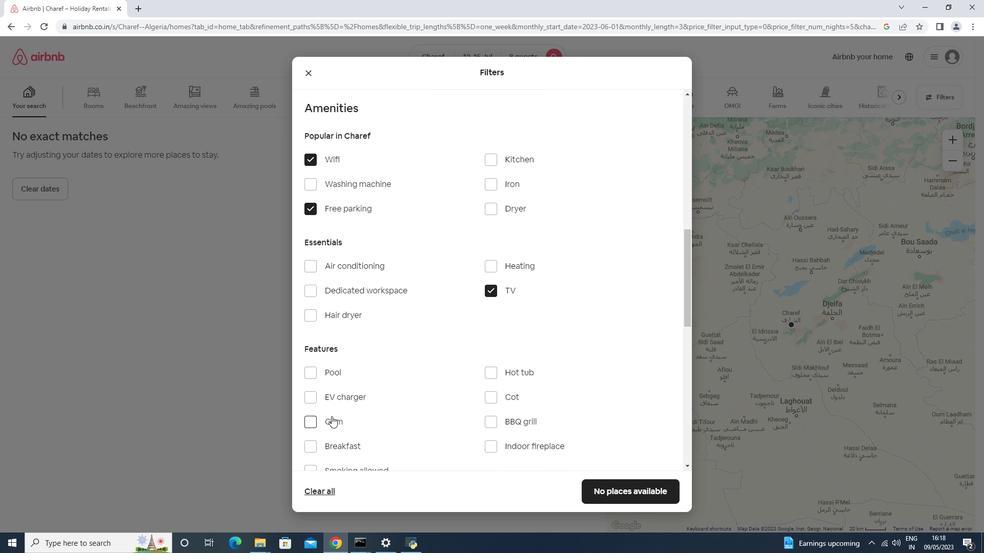 
Action: Mouse moved to (330, 425)
Screenshot: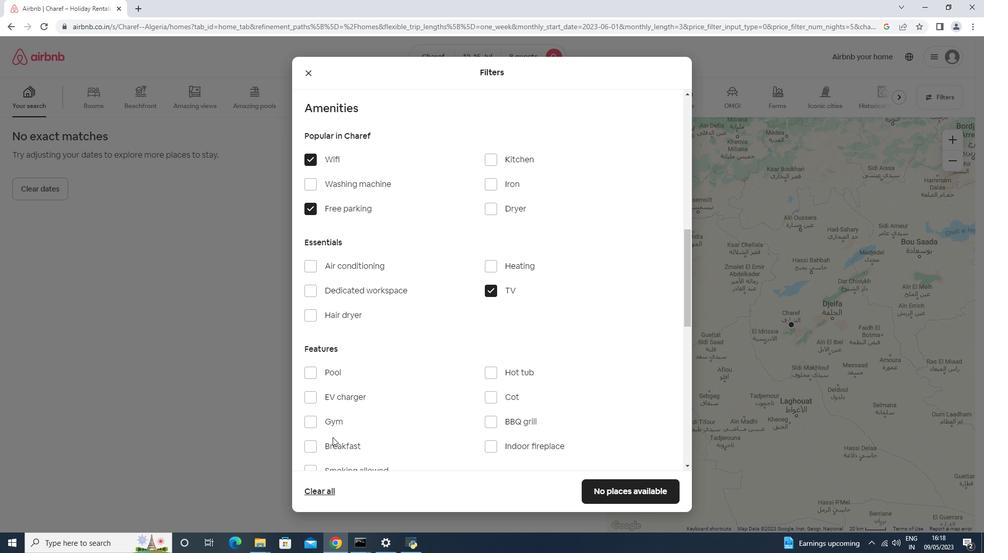 
Action: Mouse pressed left at (330, 425)
Screenshot: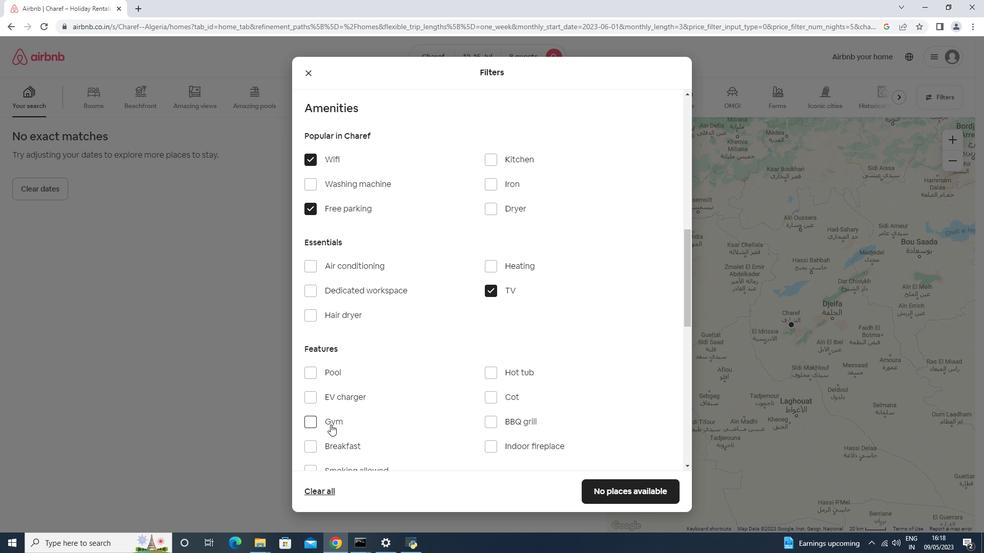 
Action: Mouse moved to (332, 447)
Screenshot: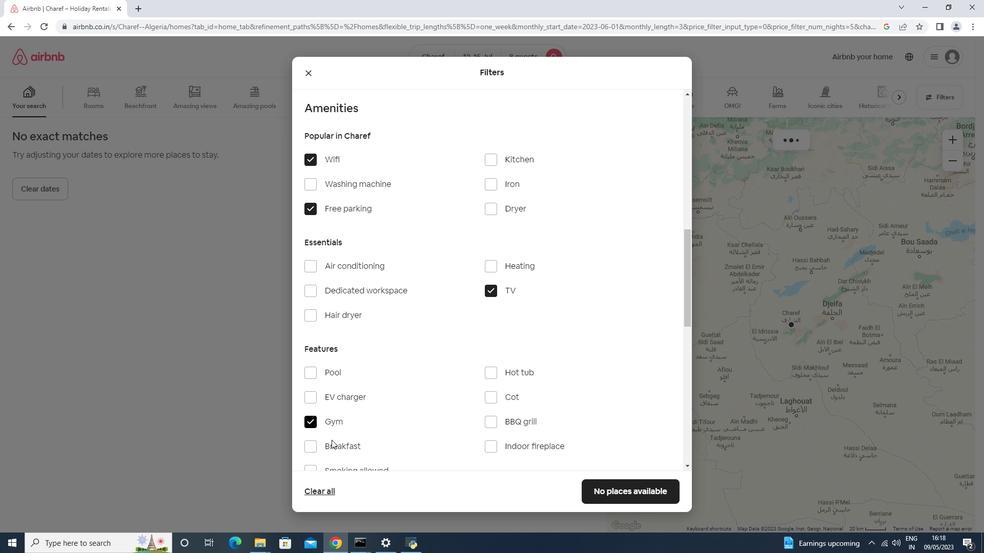 
Action: Mouse pressed left at (332, 447)
Screenshot: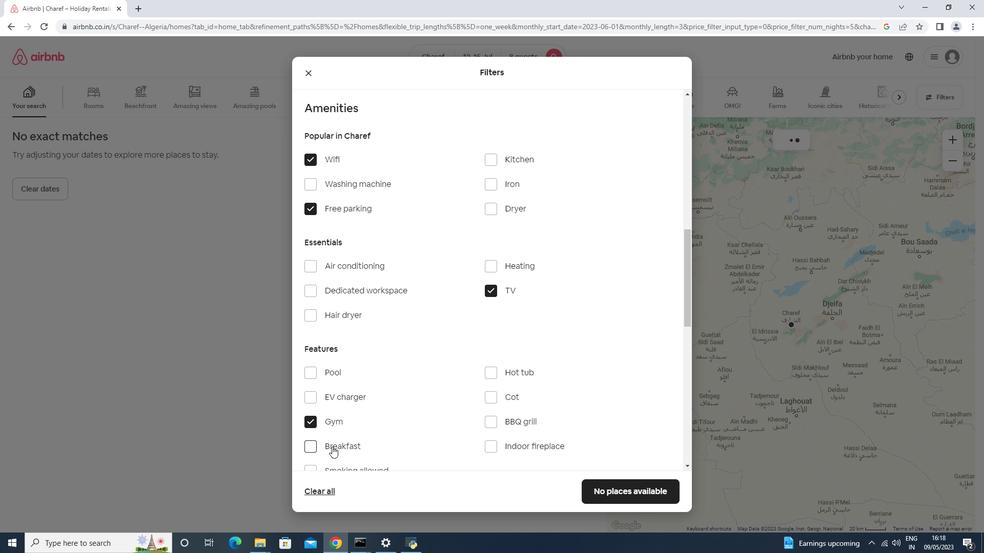 
Action: Mouse moved to (365, 395)
Screenshot: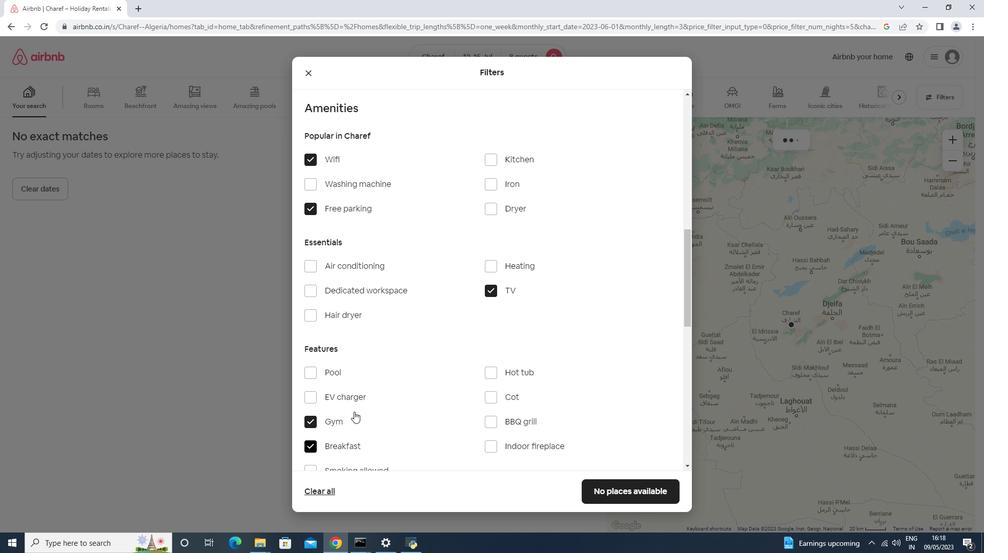
Action: Mouse scrolled (365, 394) with delta (0, 0)
Screenshot: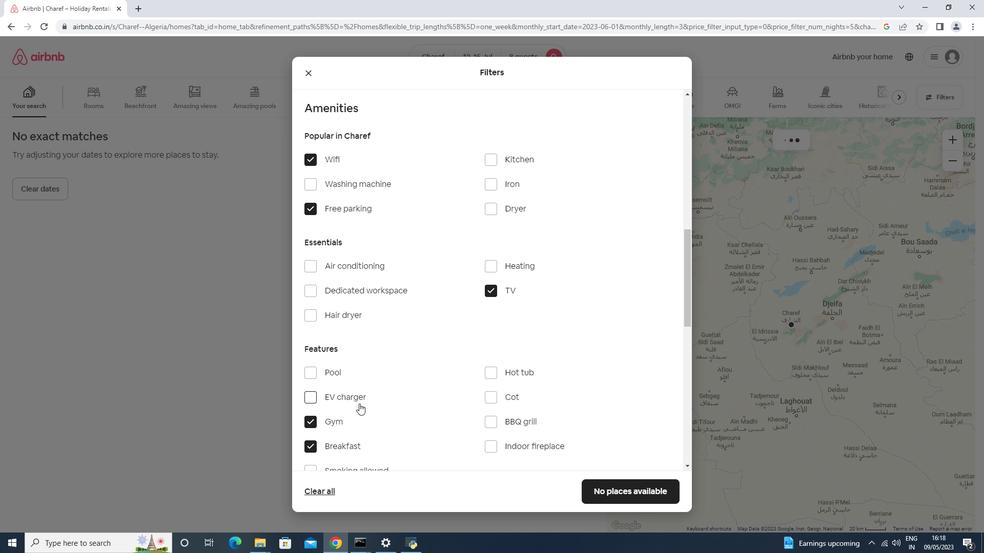 
Action: Mouse scrolled (365, 394) with delta (0, 0)
Screenshot: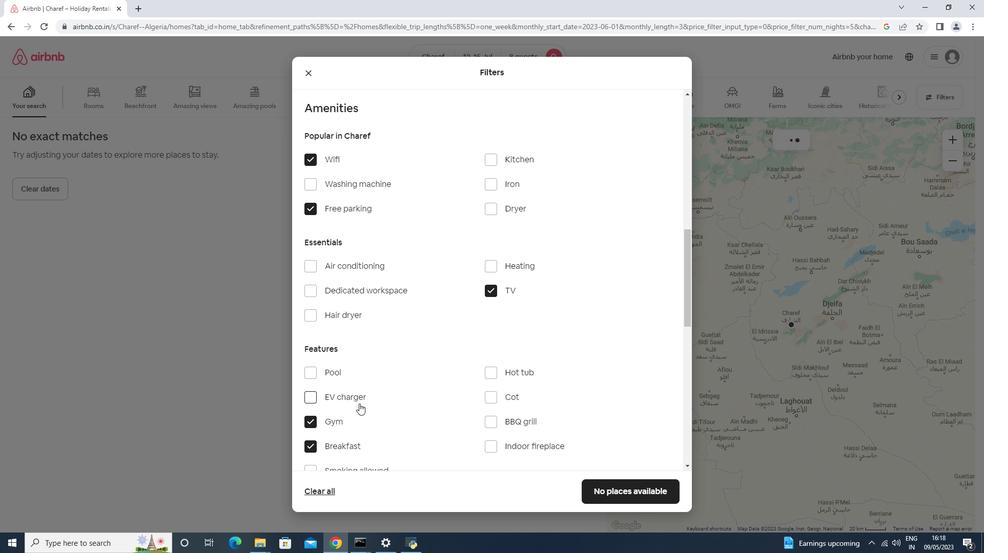 
Action: Mouse scrolled (365, 394) with delta (0, 0)
Screenshot: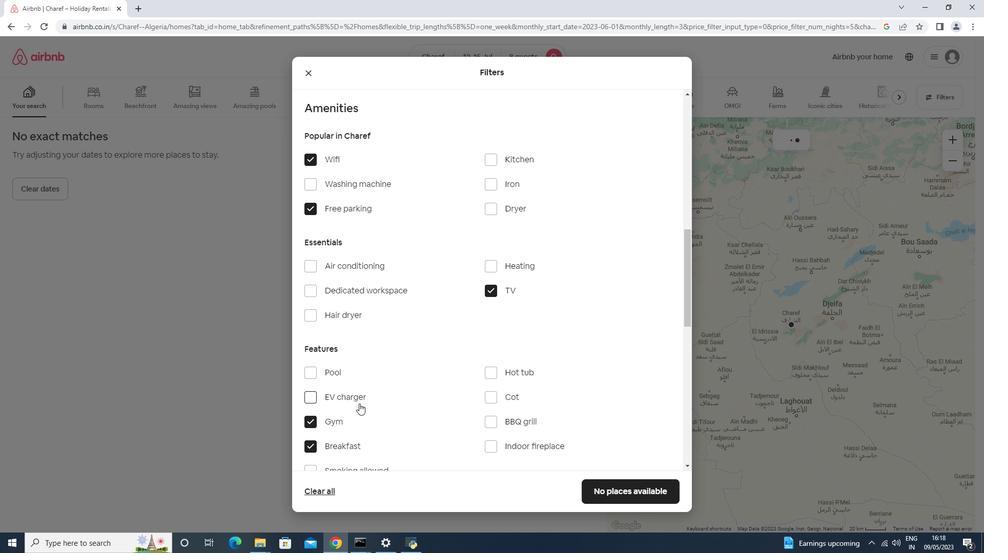 
Action: Mouse scrolled (365, 394) with delta (0, 0)
Screenshot: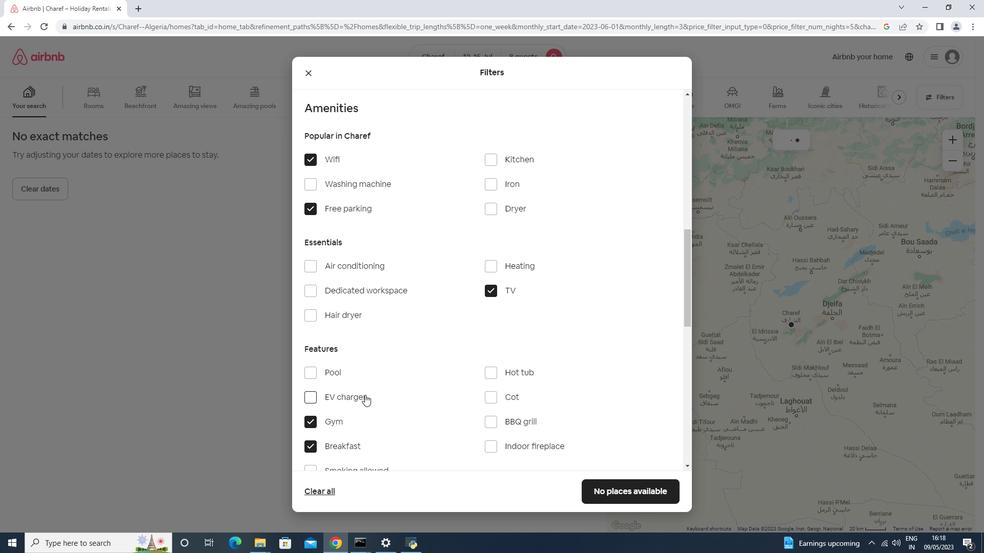 
Action: Mouse moved to (474, 393)
Screenshot: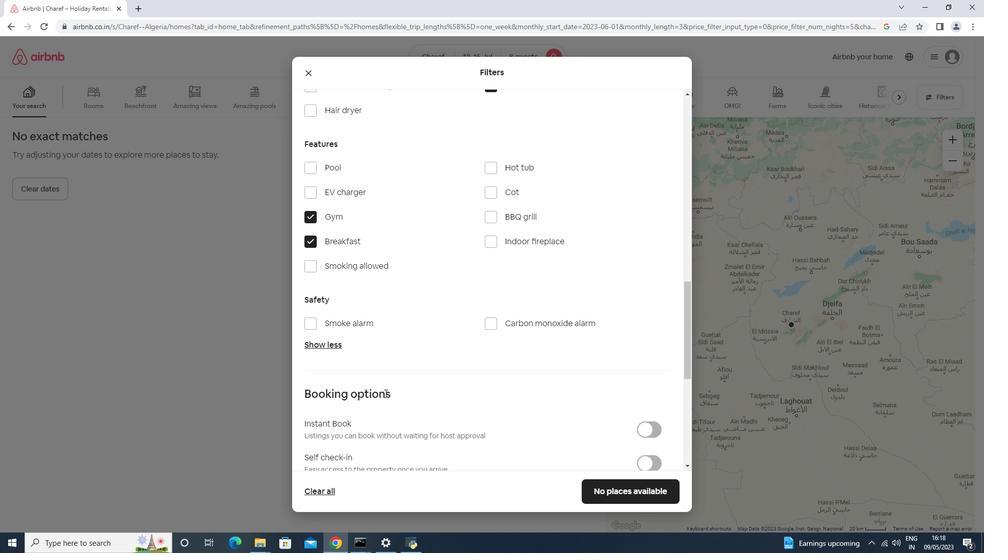 
Action: Mouse scrolled (474, 393) with delta (0, 0)
Screenshot: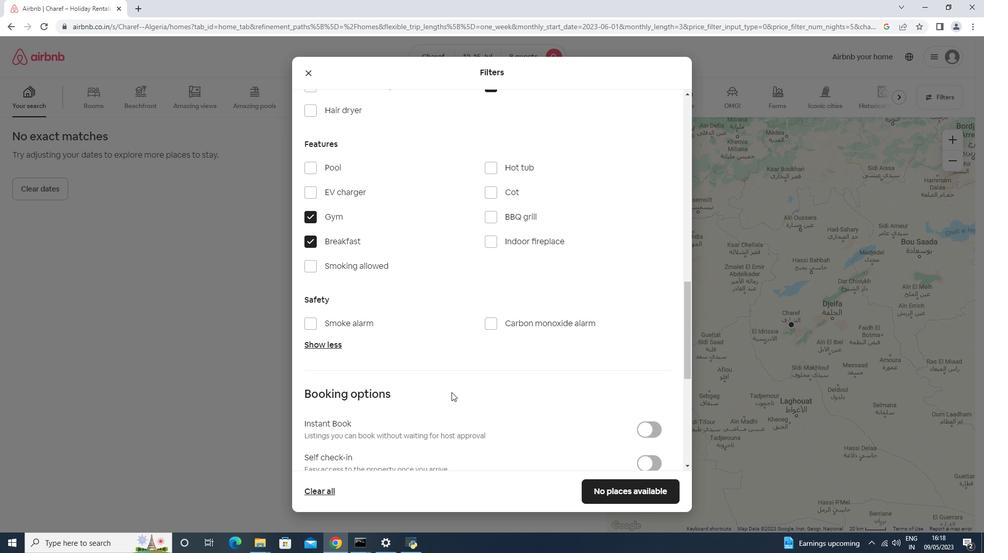 
Action: Mouse scrolled (474, 393) with delta (0, 0)
Screenshot: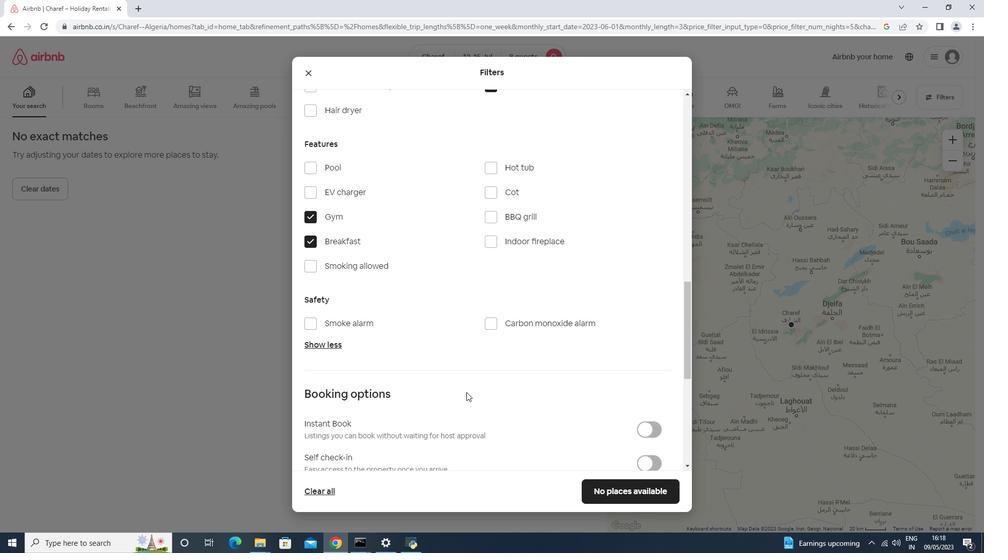 
Action: Mouse scrolled (474, 393) with delta (0, 0)
Screenshot: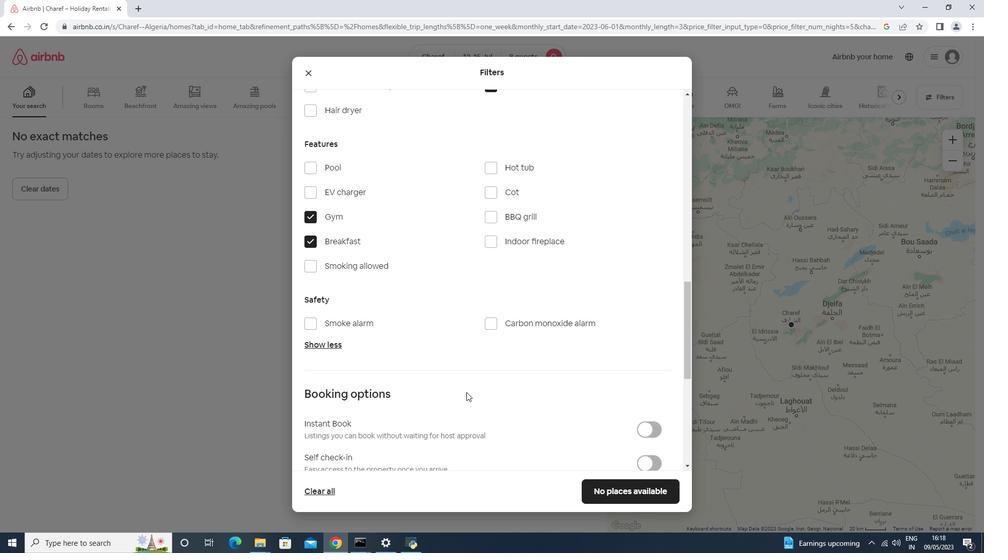 
Action: Mouse scrolled (474, 393) with delta (0, 0)
Screenshot: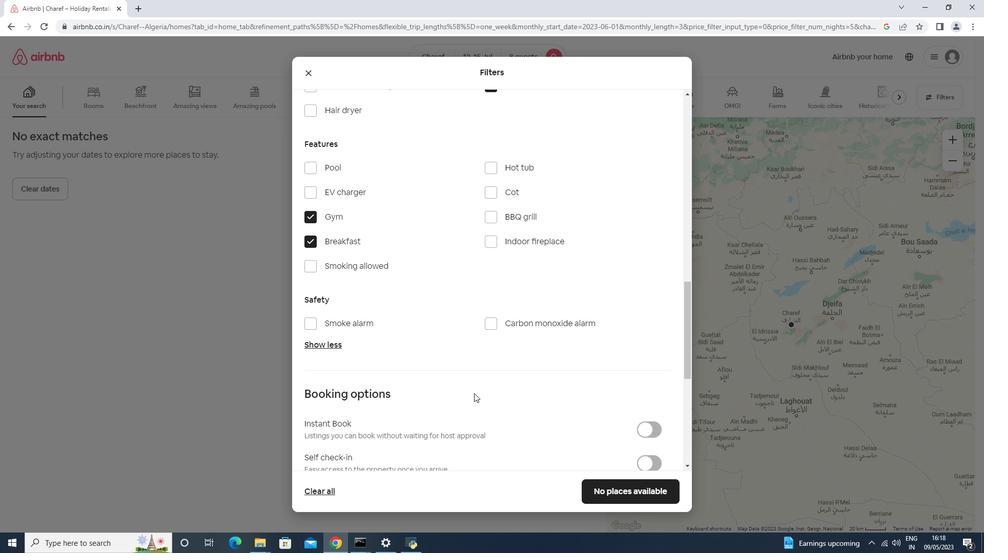 
Action: Mouse scrolled (474, 393) with delta (0, 0)
Screenshot: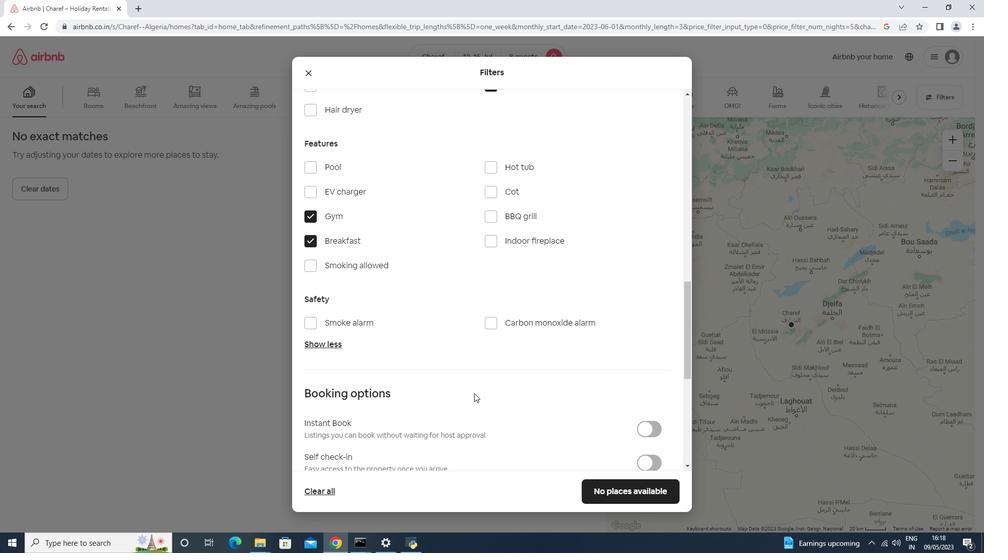 
Action: Mouse moved to (649, 209)
Screenshot: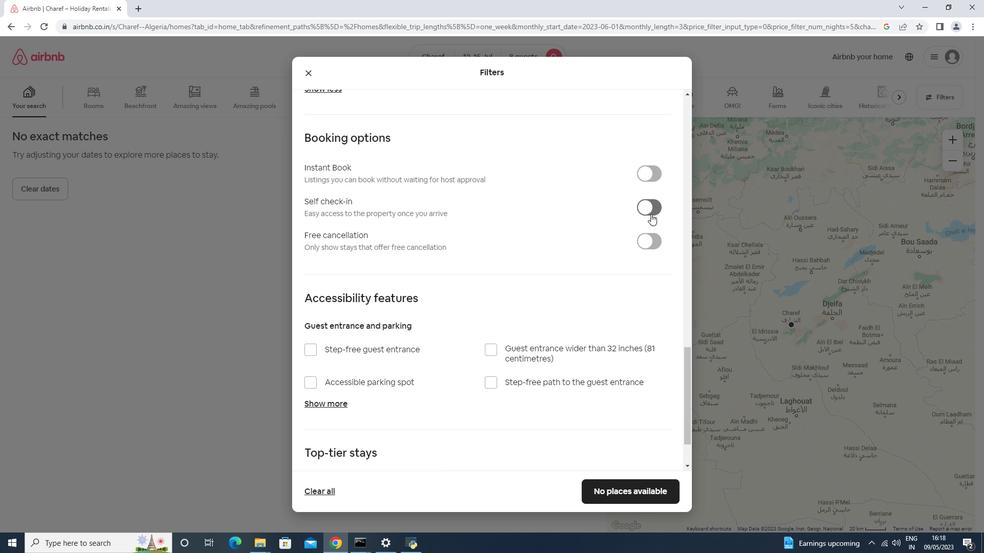 
Action: Mouse pressed left at (651, 209)
Screenshot: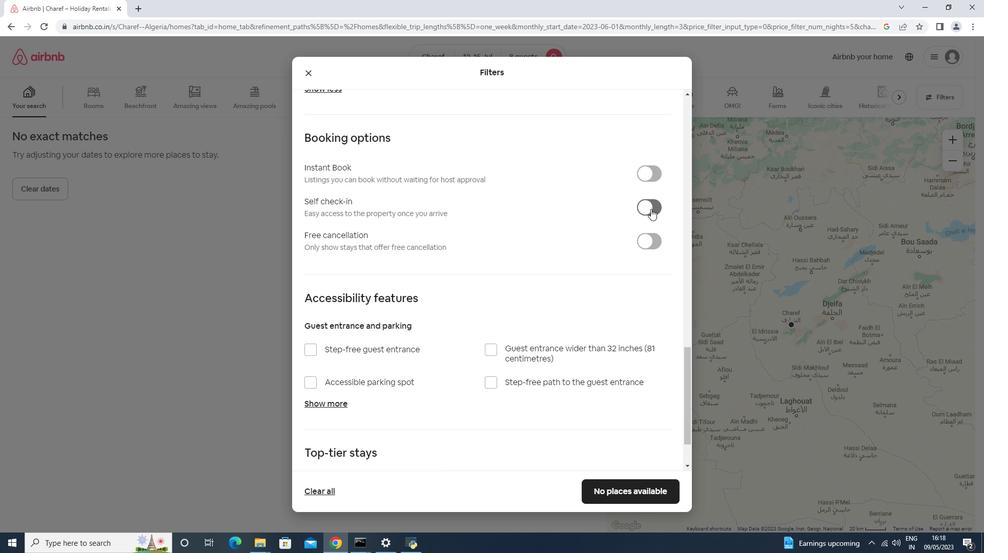 
Action: Mouse moved to (649, 210)
Screenshot: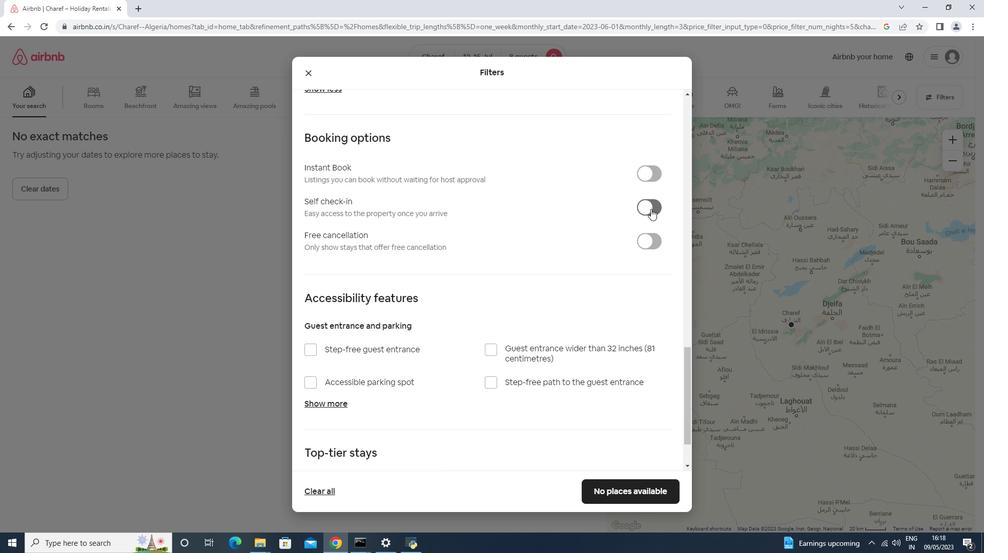 
Action: Mouse scrolled (649, 209) with delta (0, 0)
Screenshot: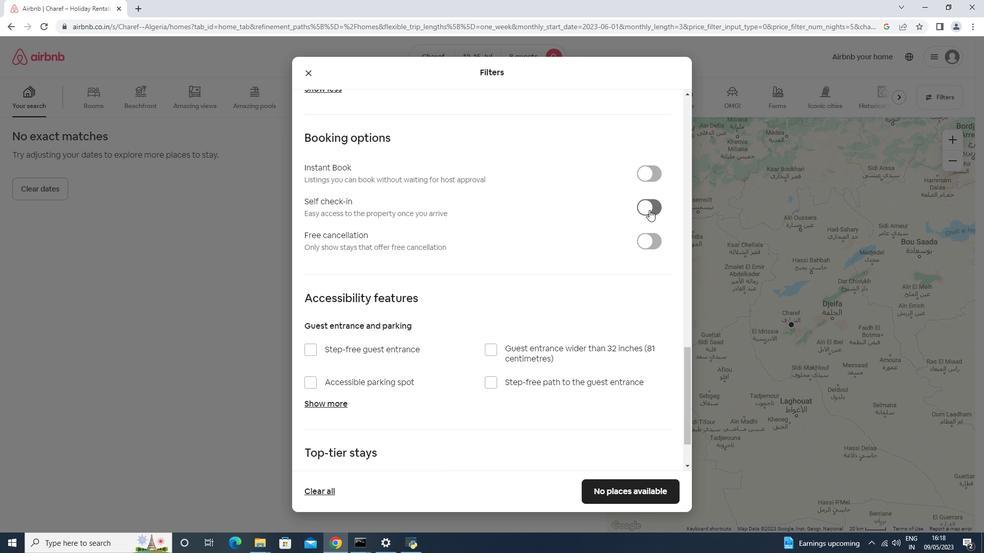 
Action: Mouse scrolled (649, 209) with delta (0, 0)
Screenshot: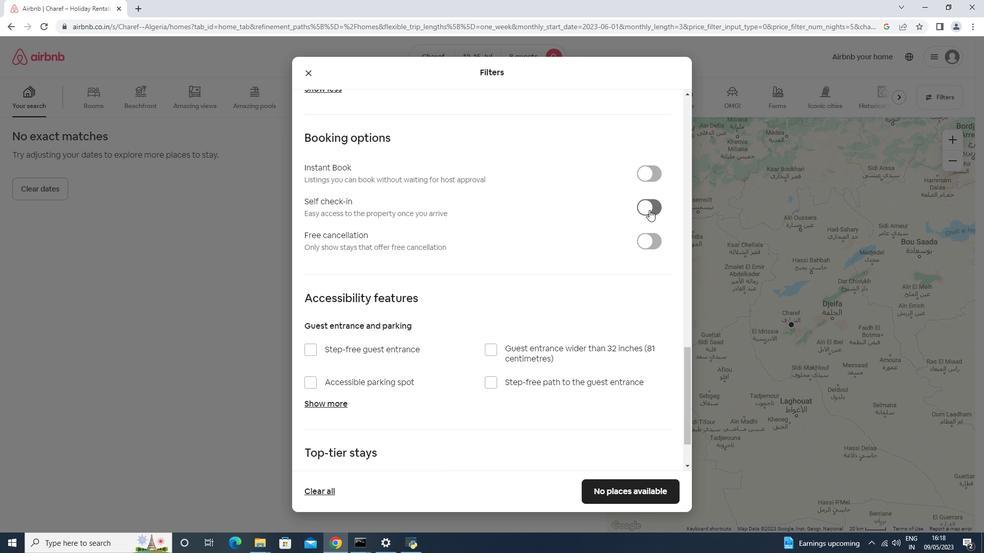 
Action: Mouse scrolled (649, 209) with delta (0, 0)
Screenshot: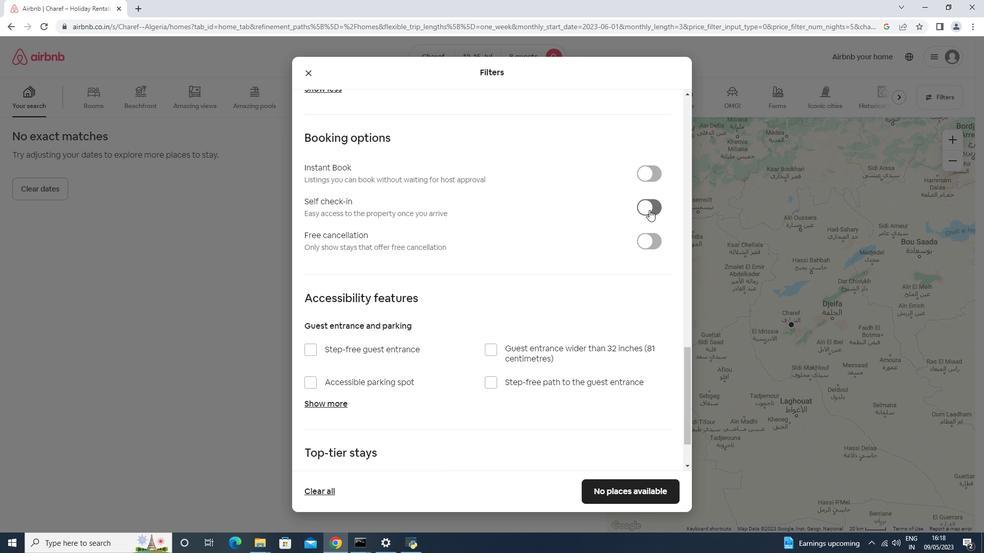 
Action: Mouse scrolled (649, 209) with delta (0, 0)
Screenshot: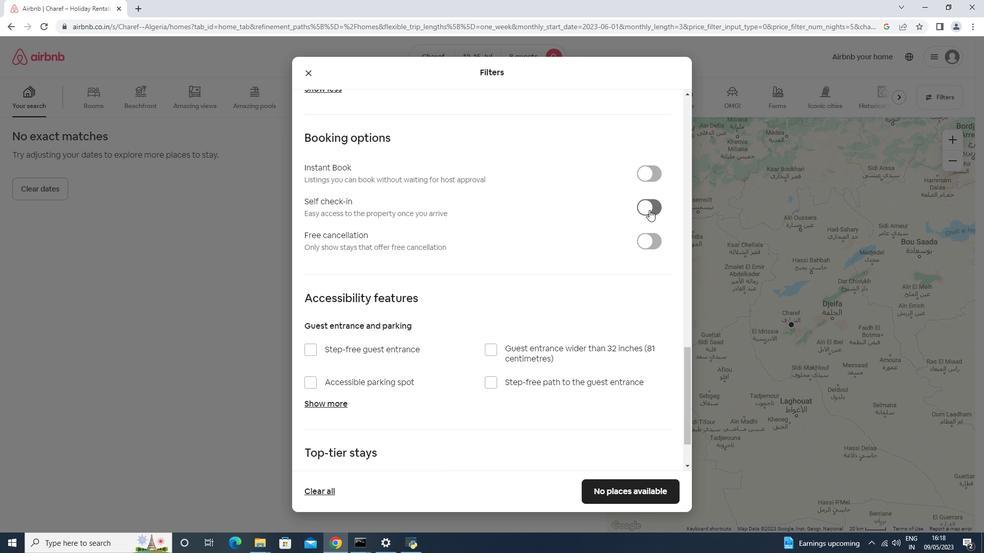 
Action: Mouse scrolled (649, 209) with delta (0, 0)
Screenshot: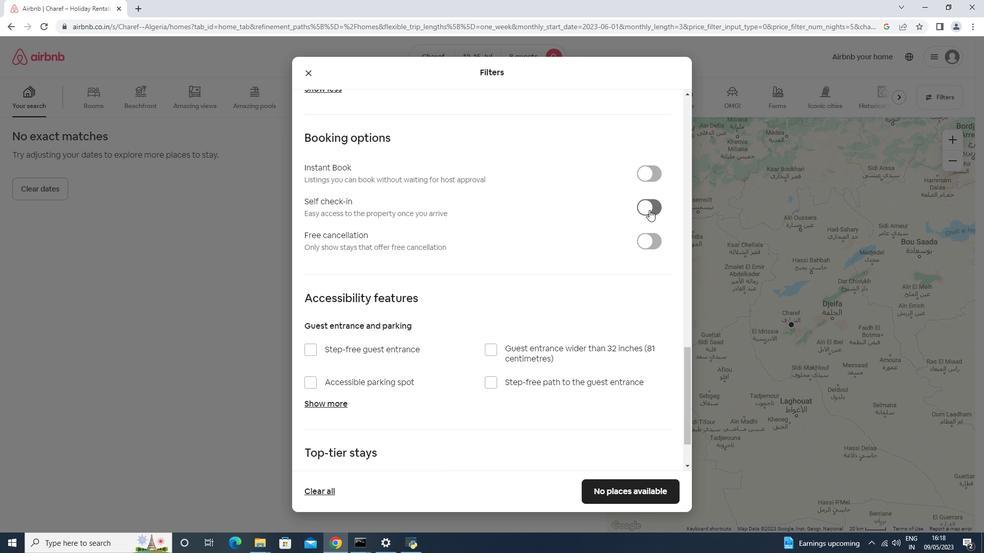 
Action: Mouse scrolled (649, 209) with delta (0, 0)
Screenshot: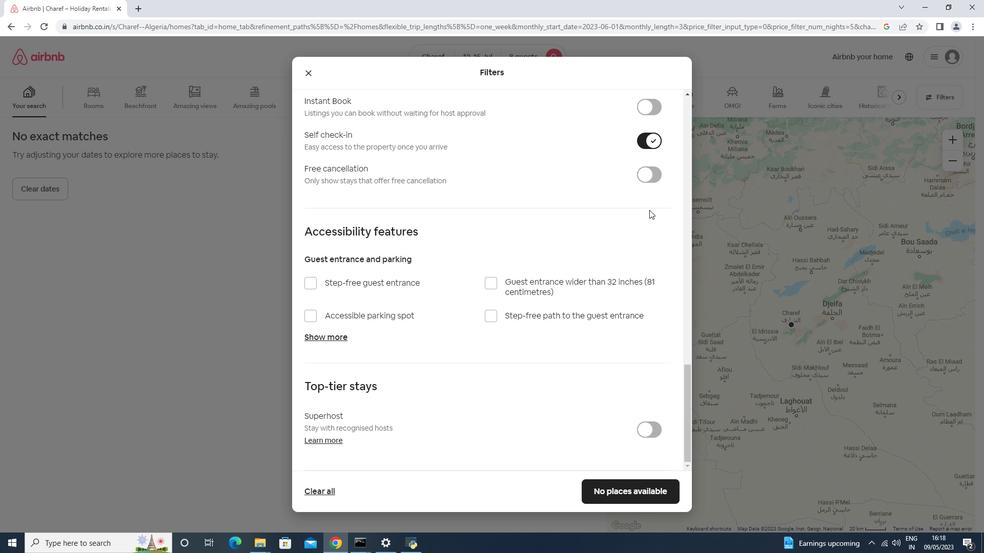 
Action: Mouse scrolled (649, 209) with delta (0, 0)
Screenshot: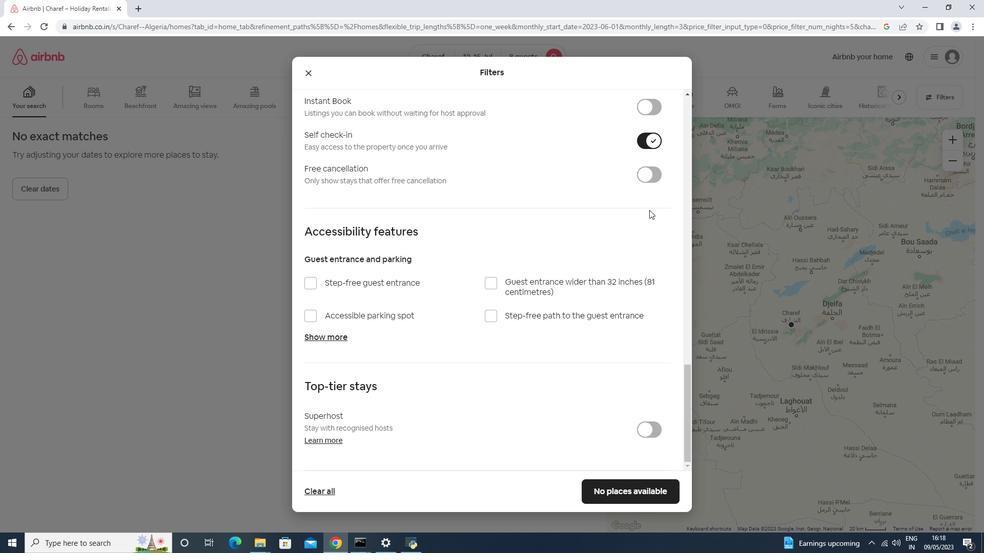 
Action: Mouse scrolled (649, 209) with delta (0, 0)
Screenshot: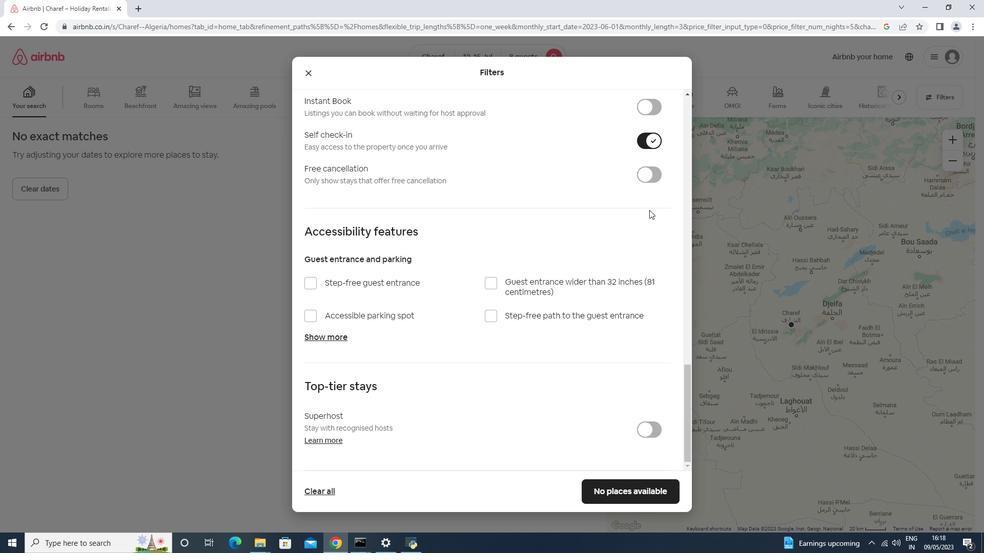 
Action: Mouse scrolled (649, 209) with delta (0, 0)
Screenshot: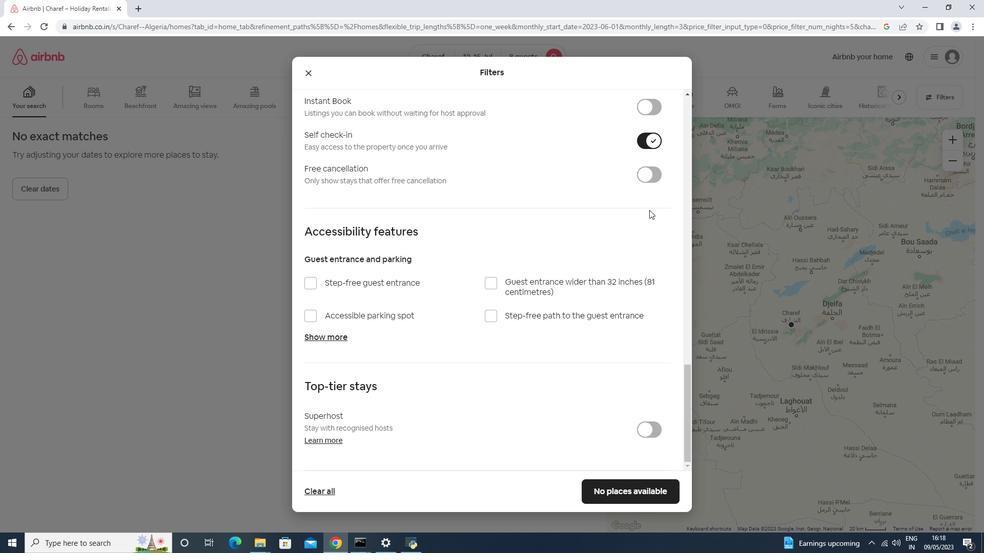 
Action: Mouse scrolled (649, 209) with delta (0, 0)
Screenshot: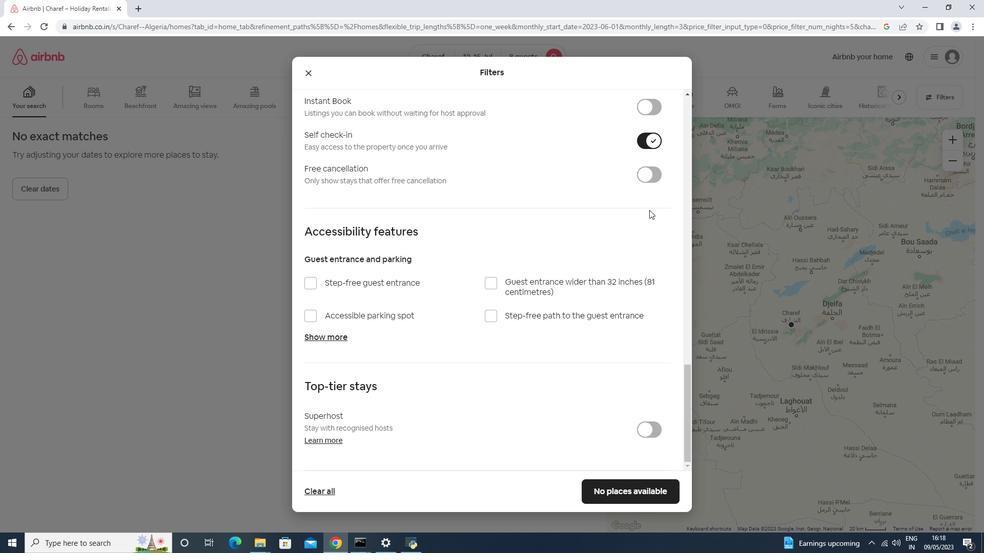 
Action: Mouse scrolled (649, 209) with delta (0, 0)
Screenshot: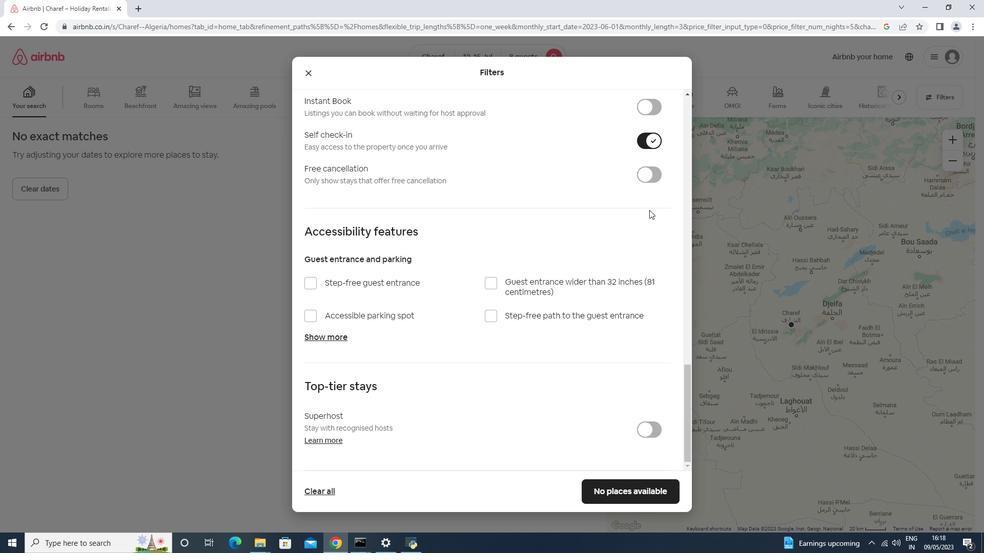 
Action: Mouse moved to (620, 499)
Screenshot: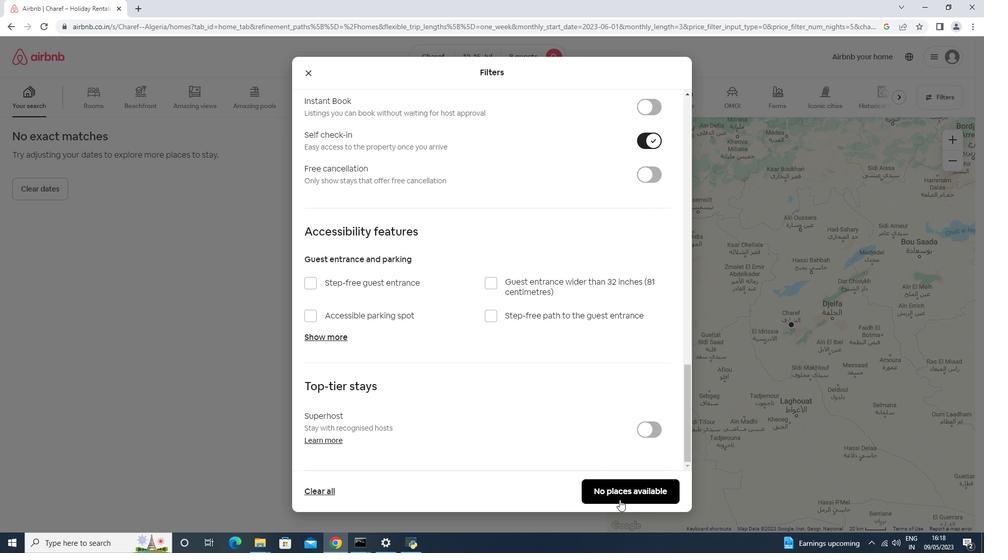
Action: Mouse pressed left at (620, 499)
Screenshot: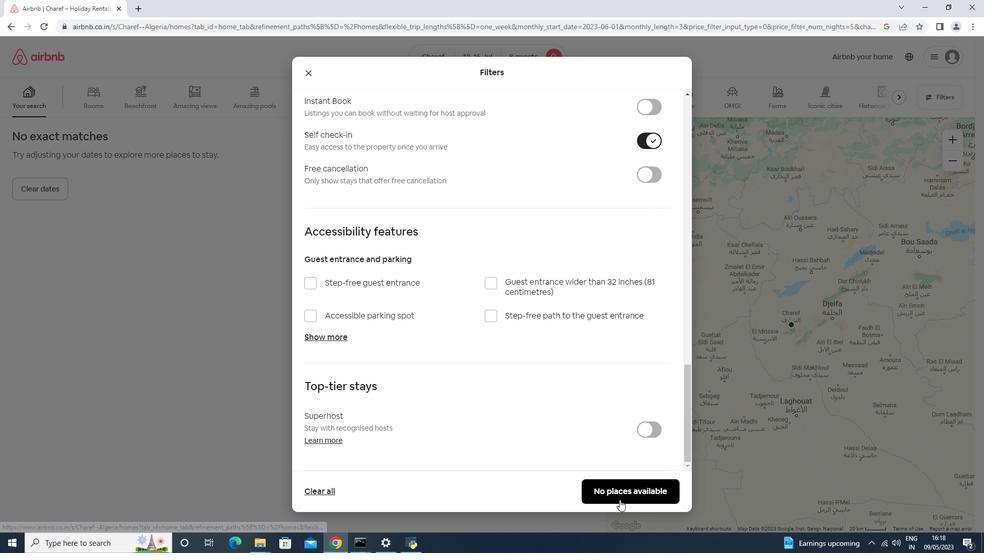 
Action: Mouse moved to (593, 451)
Screenshot: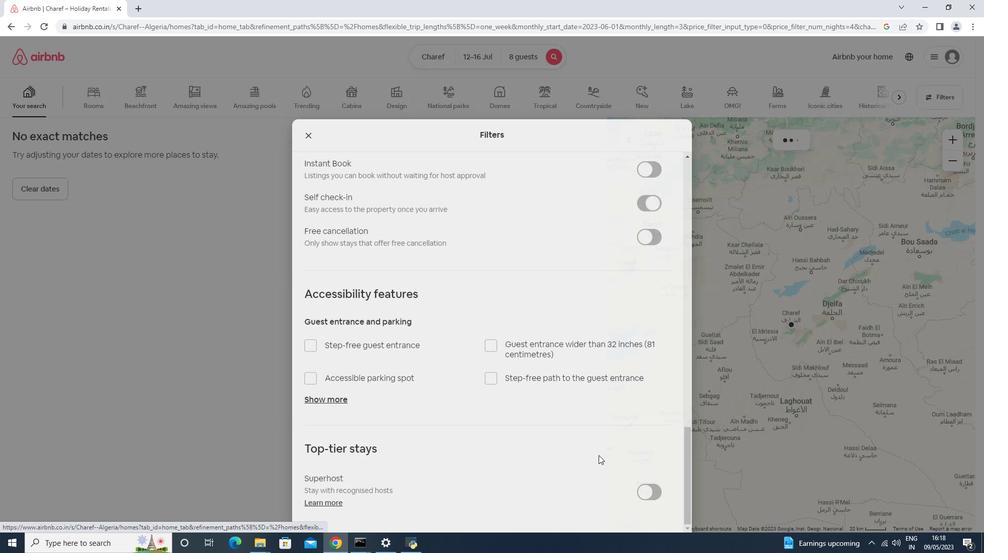 
